 Task: Plan a event to finalize the product documentation.
Action: Mouse moved to (774, 485)
Screenshot: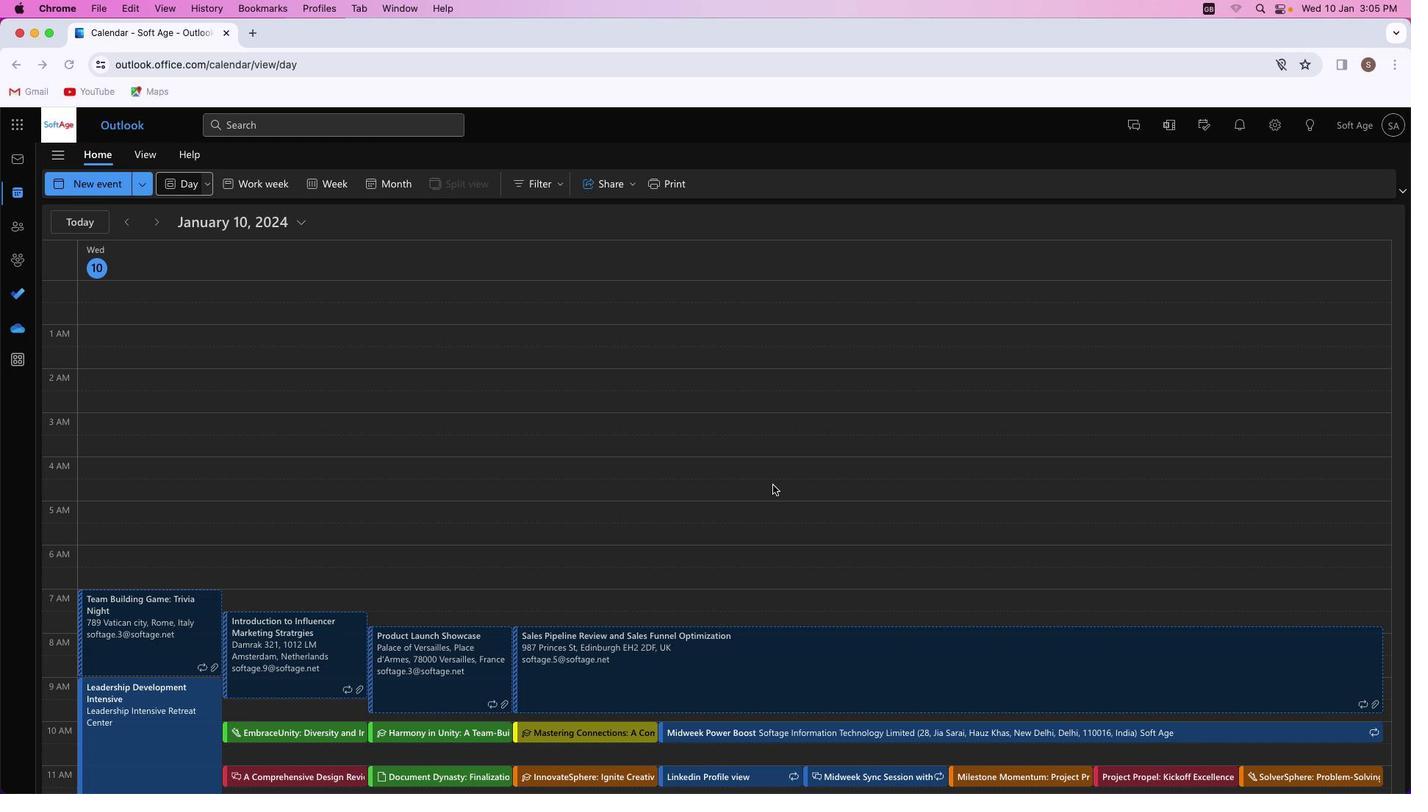 
Action: Mouse pressed left at (774, 485)
Screenshot: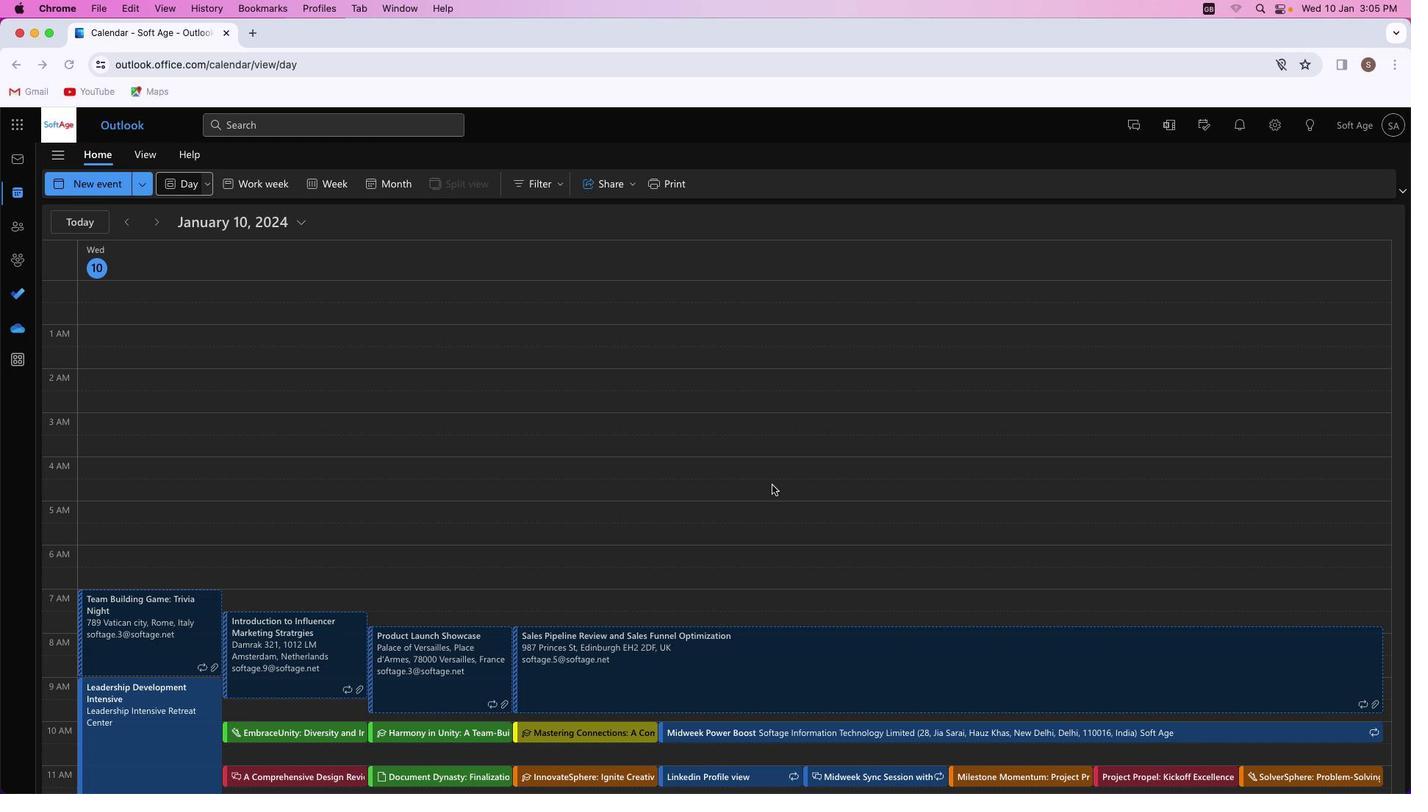 
Action: Mouse moved to (107, 180)
Screenshot: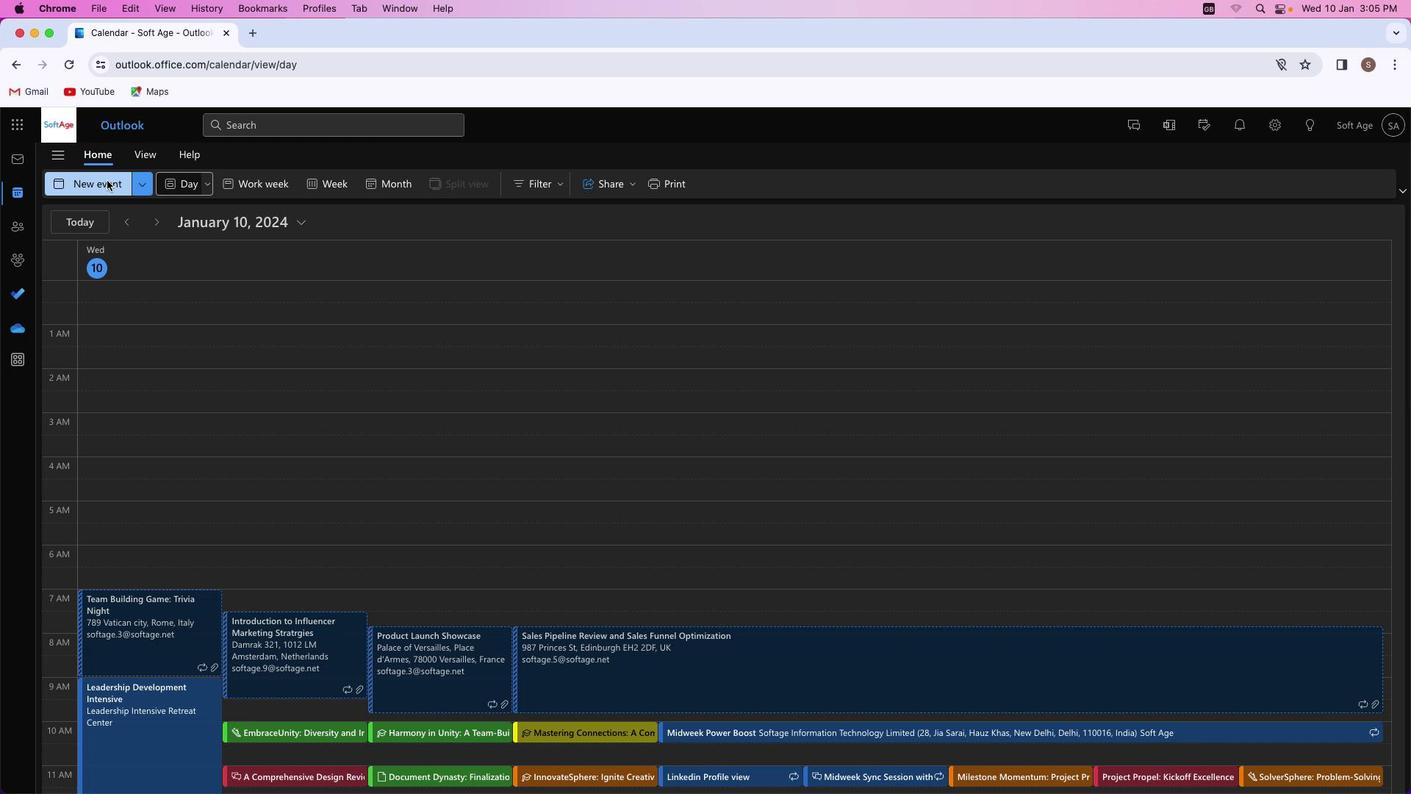 
Action: Mouse pressed left at (107, 180)
Screenshot: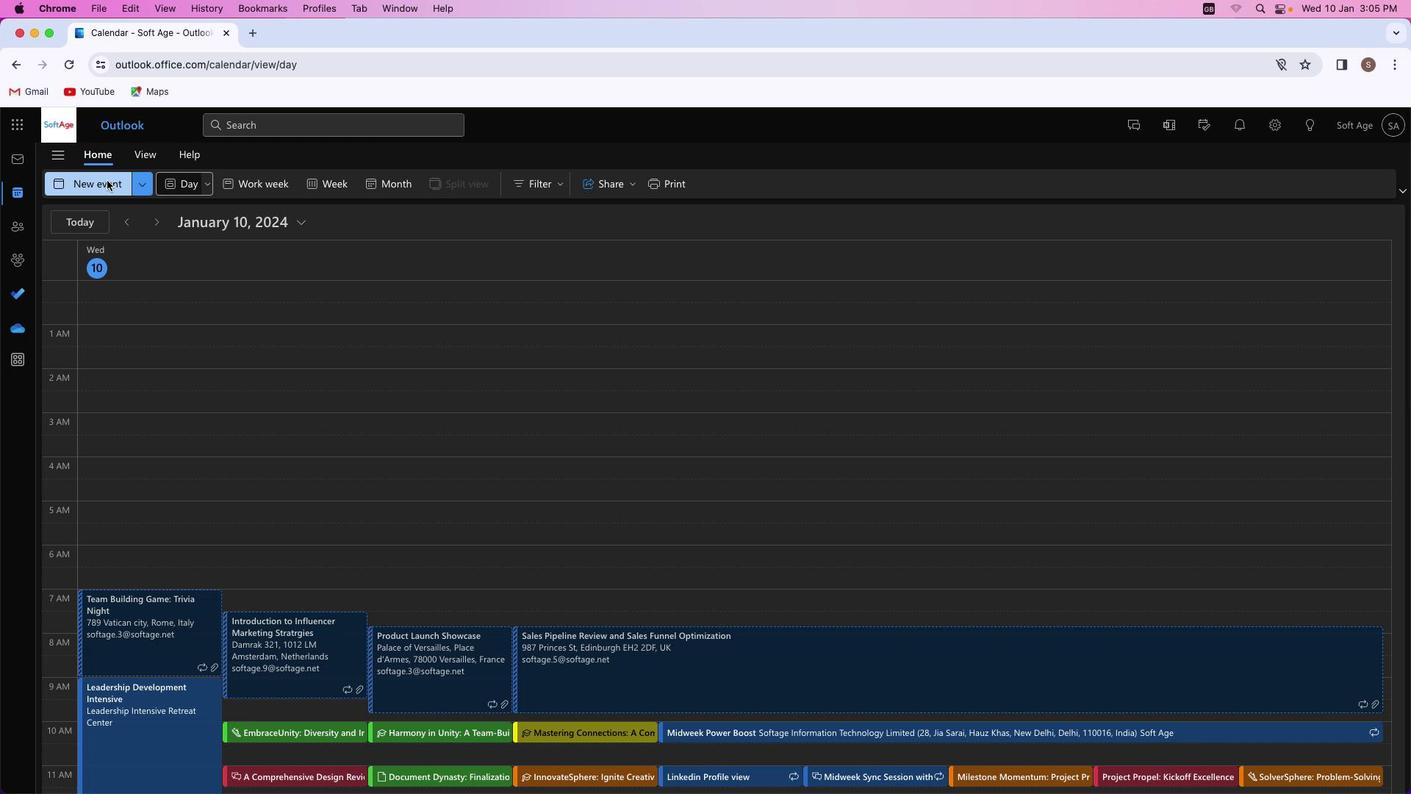 
Action: Mouse moved to (381, 277)
Screenshot: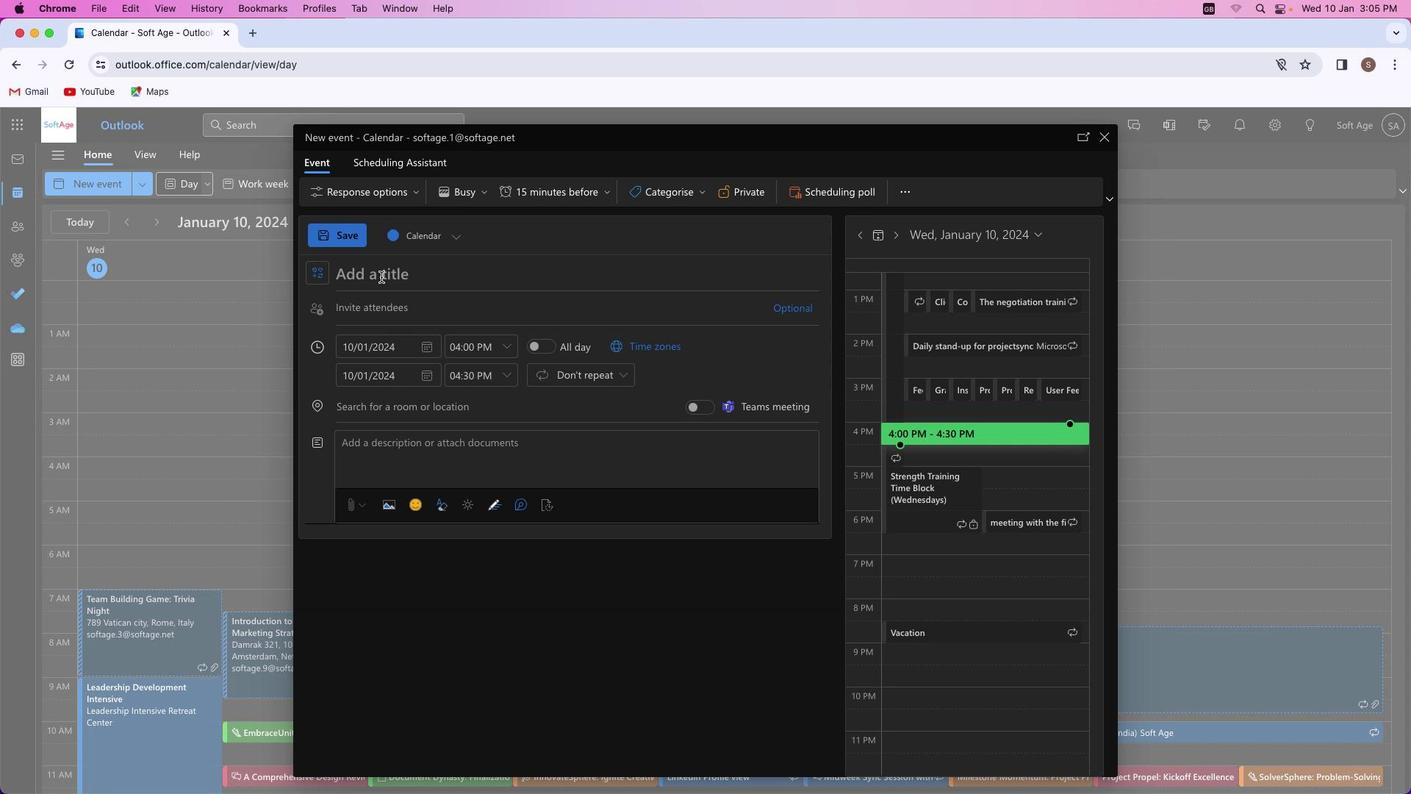 
Action: Mouse pressed left at (381, 277)
Screenshot: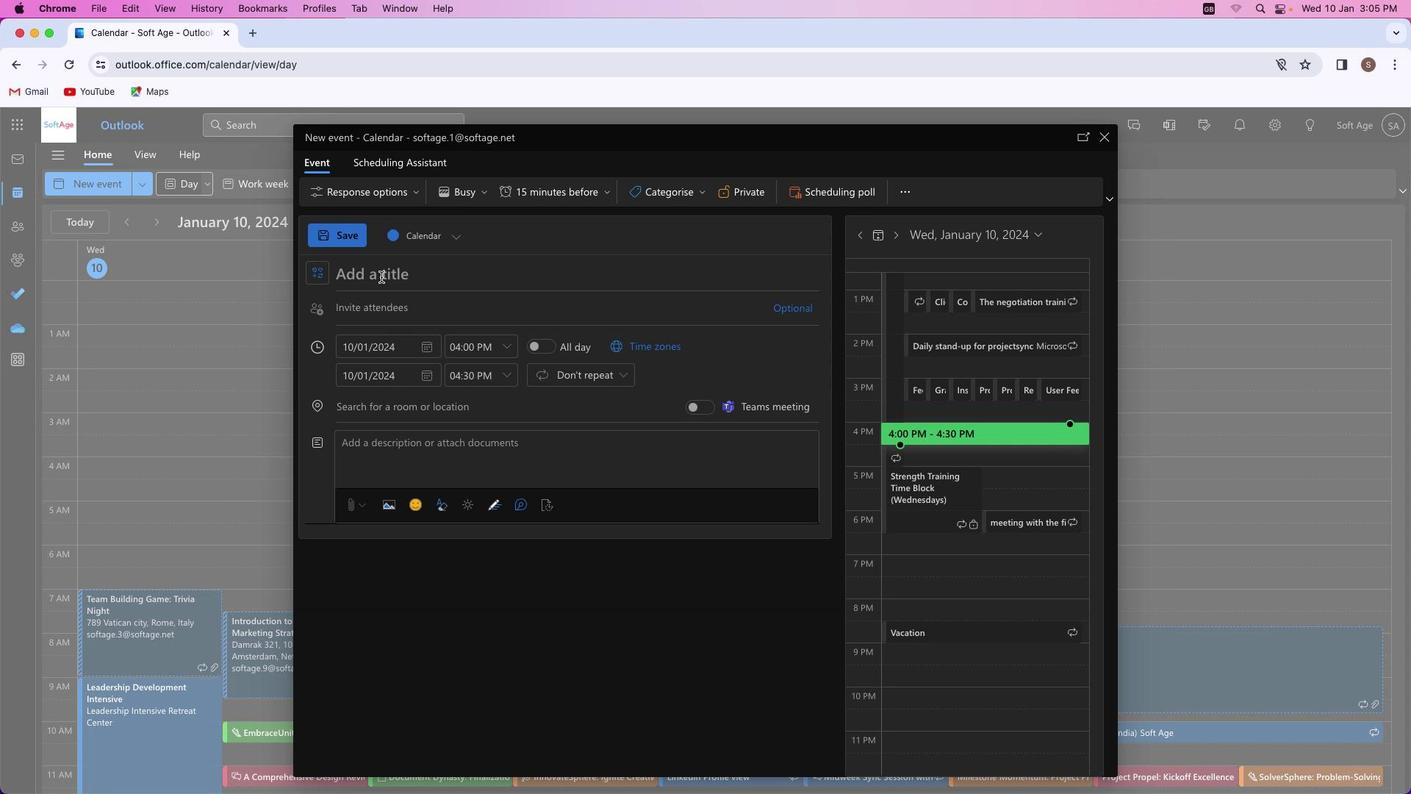 
Action: Mouse moved to (381, 276)
Screenshot: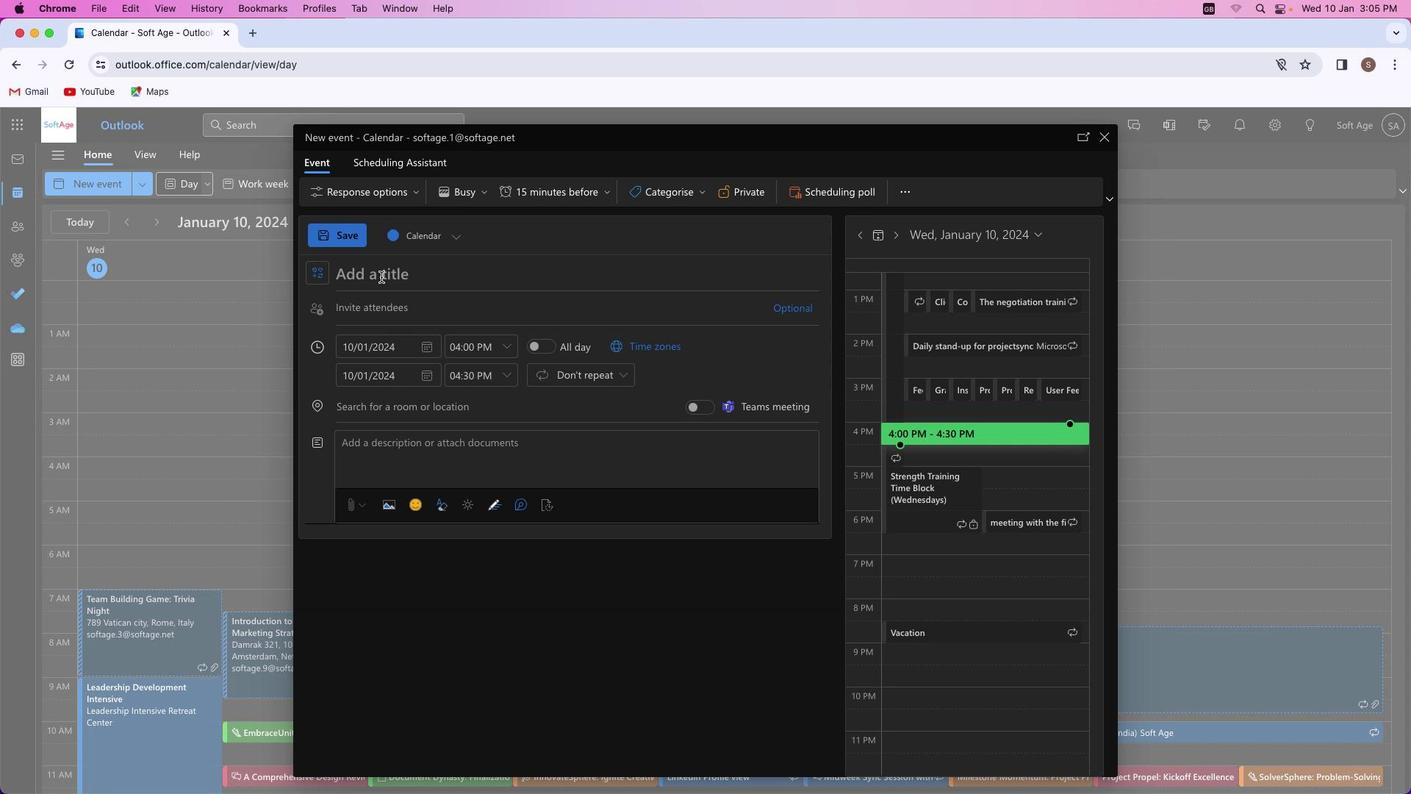 
Action: Key pressed Key.shift'D''o''c''u''m''e''n''t'Key.spaceKey.shift'C''r''a''f''t'Key.shift_r':'Key.spaceKey.shift'F''i''n''a''l''i''z''i''n''g'Key.spaceKey.shift_r'P''r''o''d''u''c''t'Key.spaceKey.shift'E''x''c''e''l''l''e''n''c''e'
Screenshot: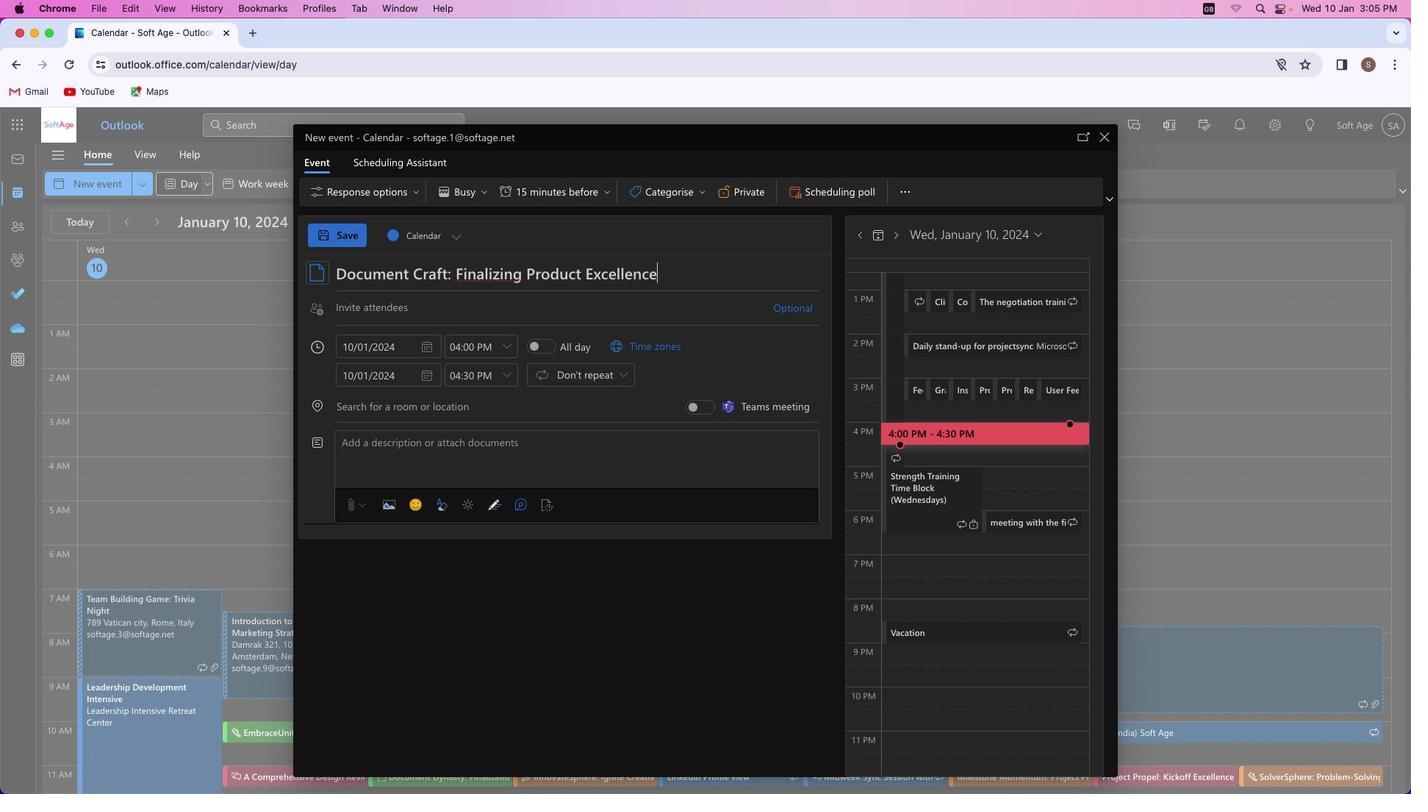 
Action: Mouse moved to (388, 311)
Screenshot: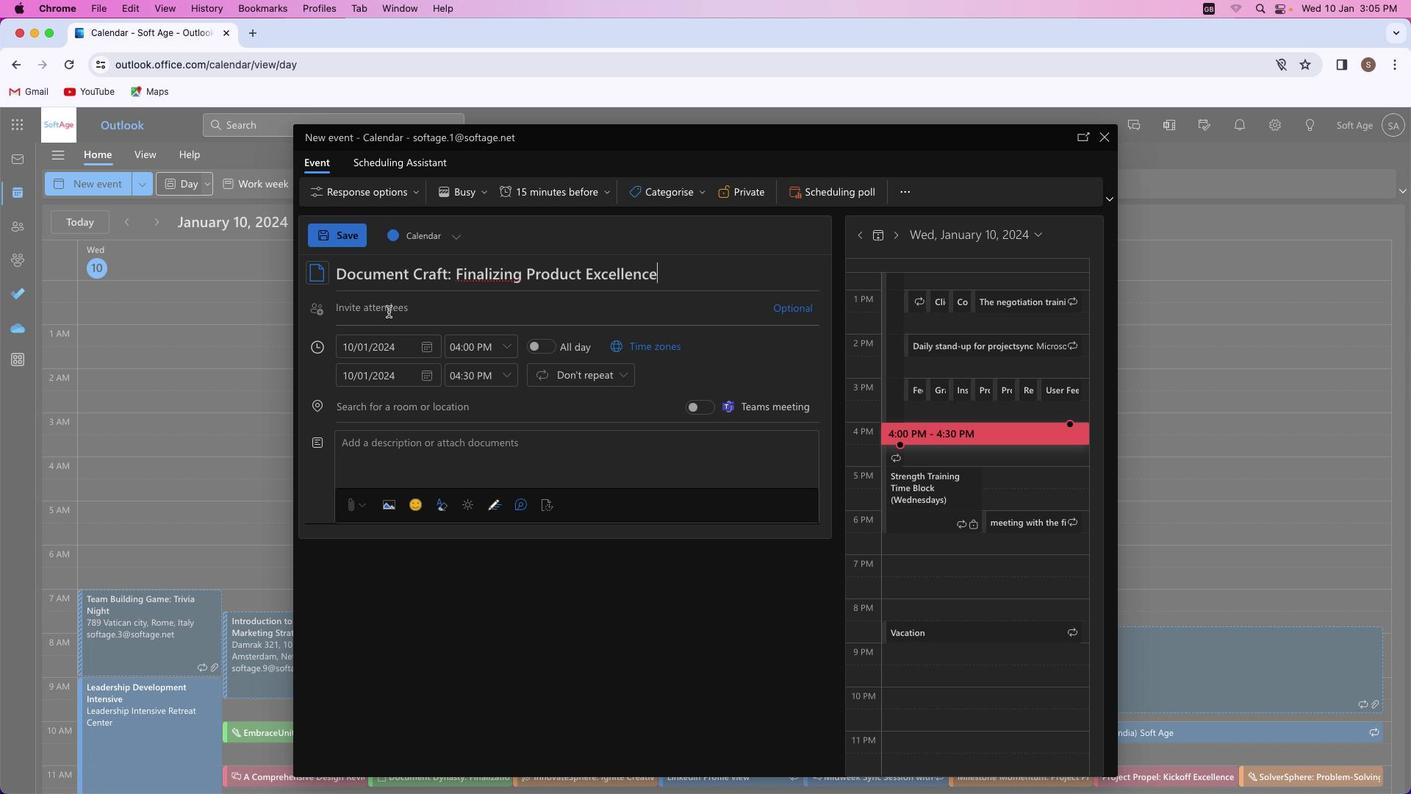 
Action: Mouse pressed left at (388, 311)
Screenshot: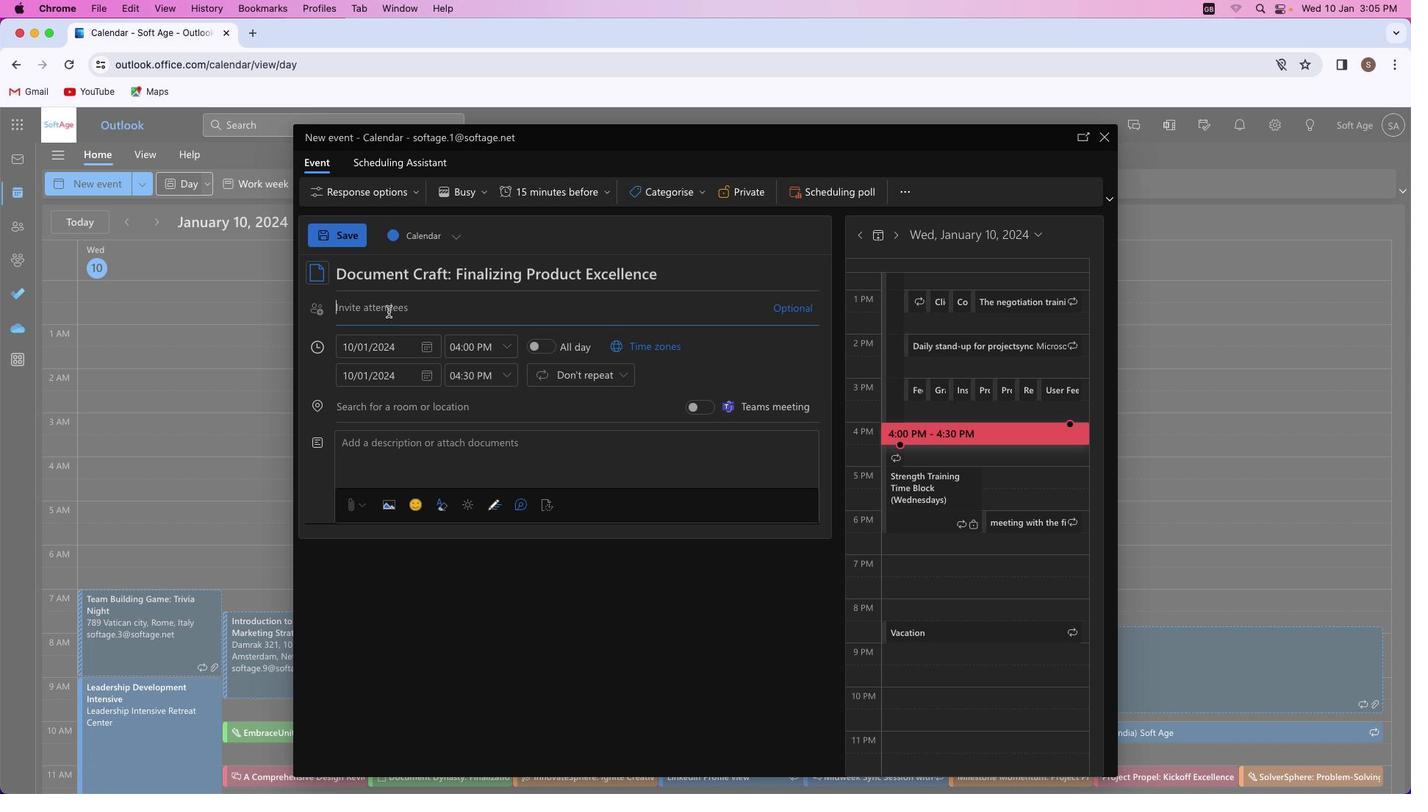 
Action: Mouse moved to (390, 313)
Screenshot: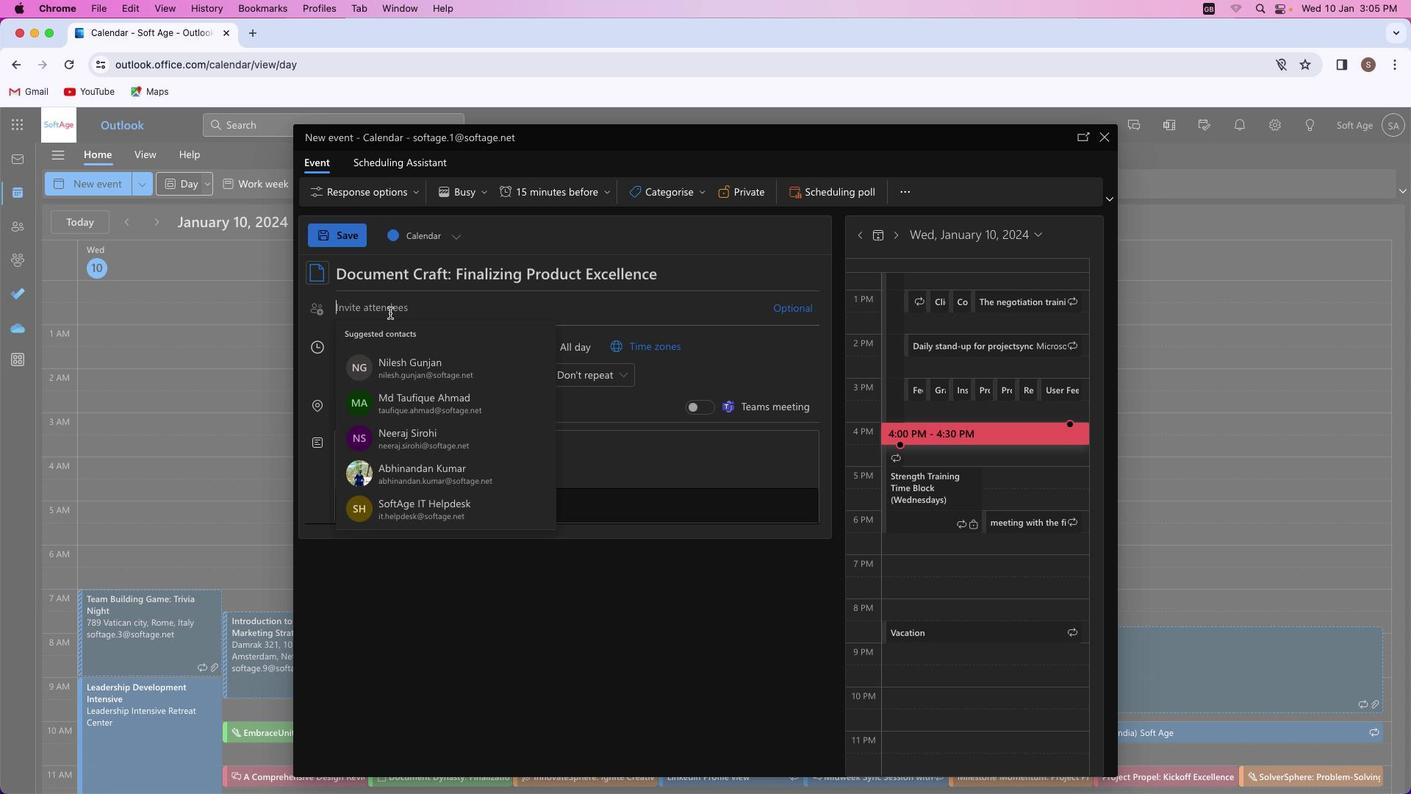 
Action: Key pressed 's''h''i''v''a''m''y''a''d''a''v''4''1'Key.shift'@''o''u''t''l''o''o''k''.''c''o''m'
Screenshot: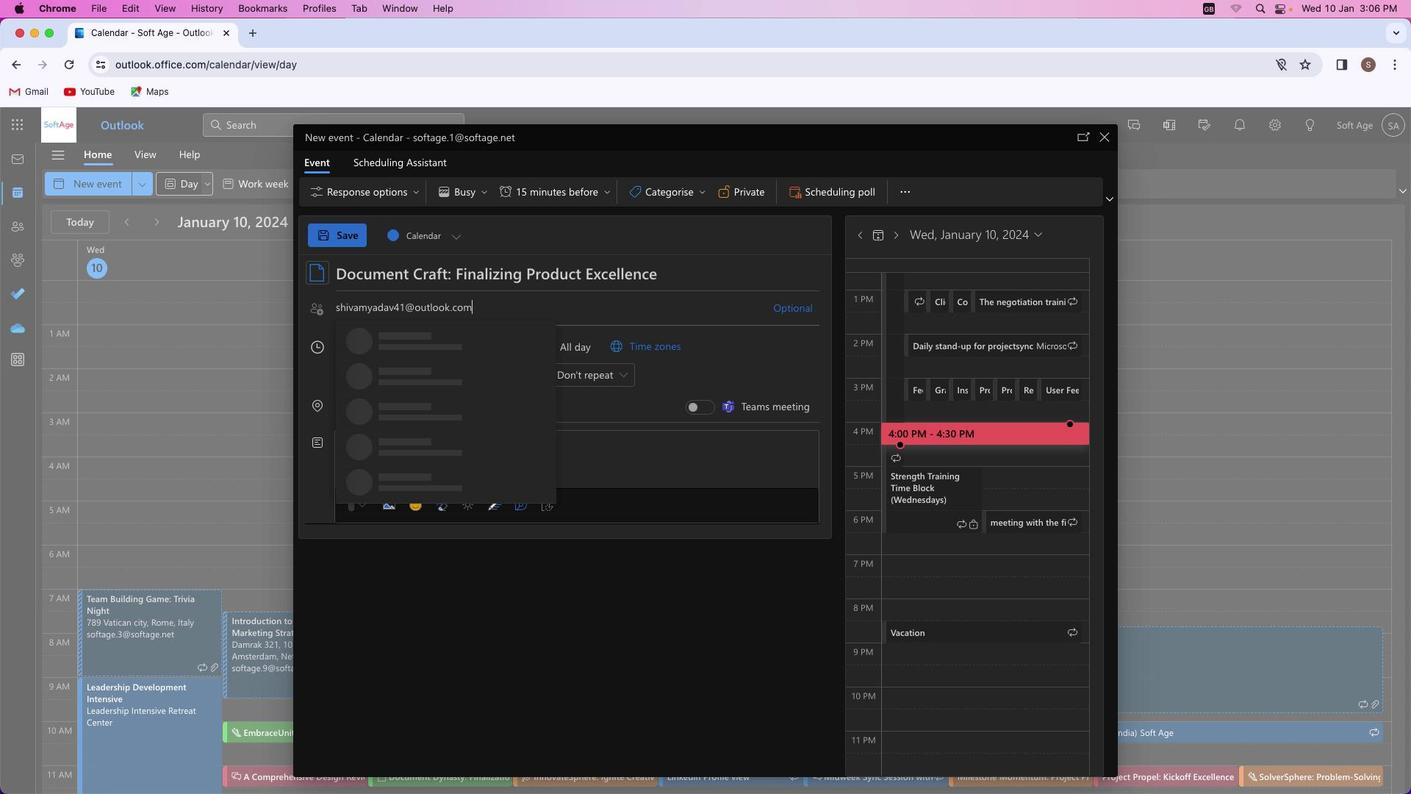 
Action: Mouse moved to (461, 337)
Screenshot: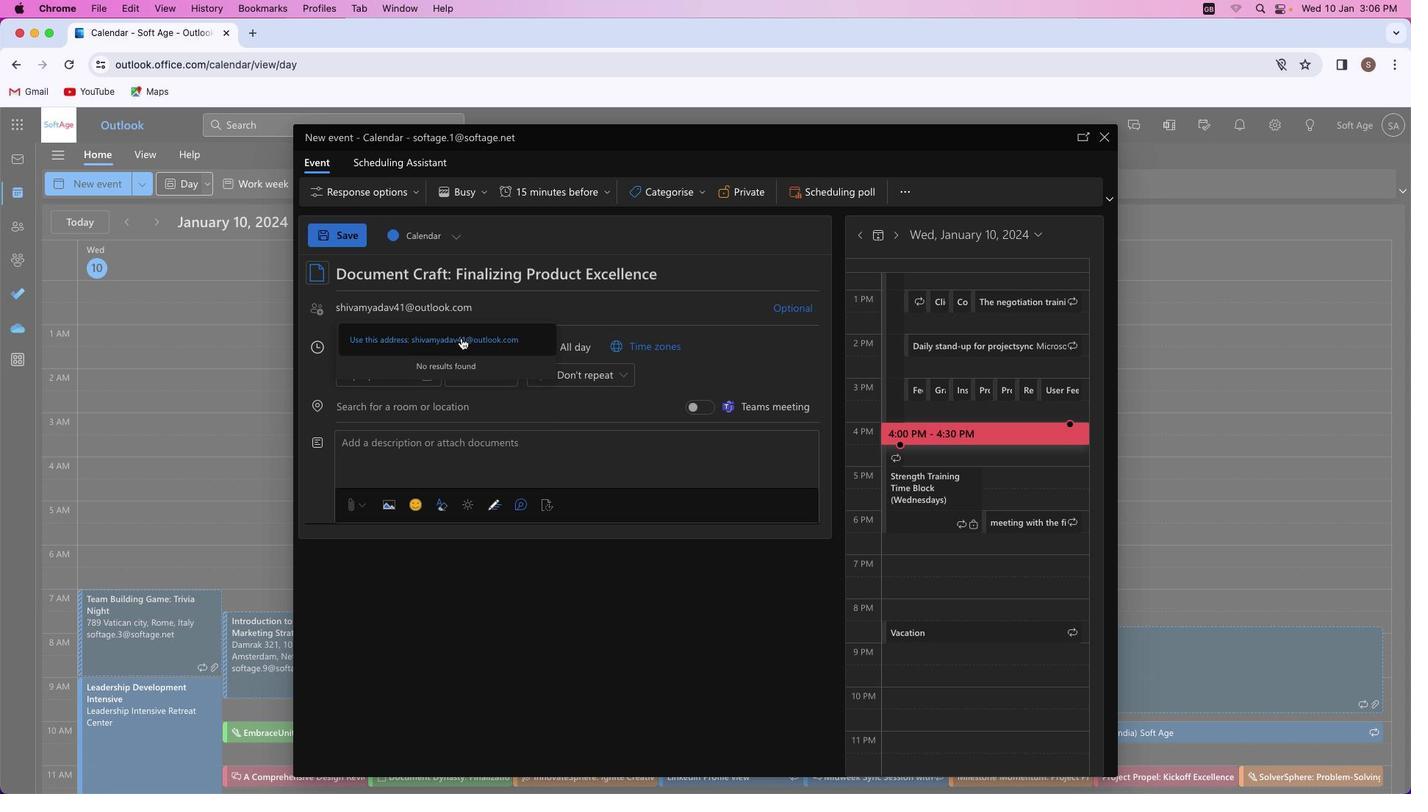 
Action: Mouse pressed left at (461, 337)
Screenshot: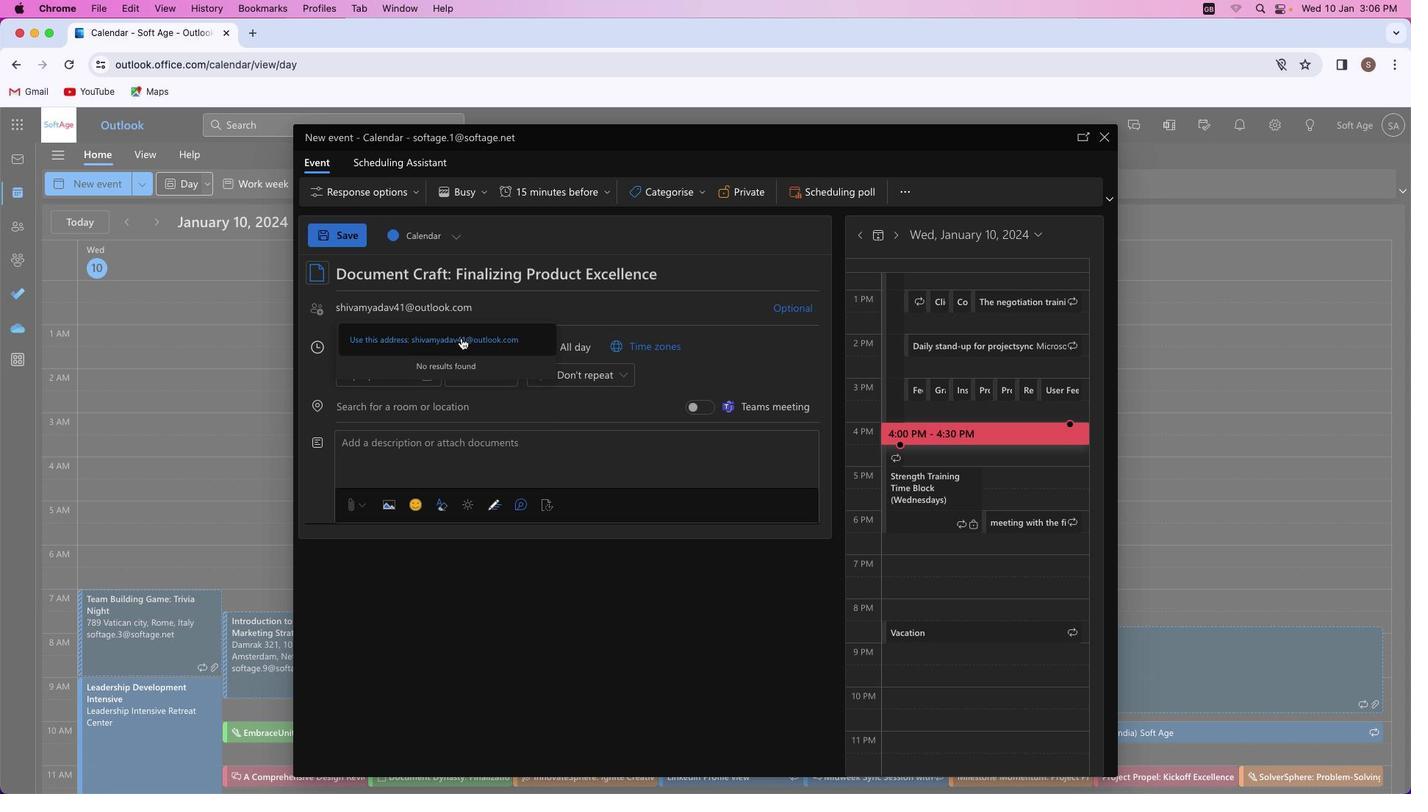 
Action: Mouse moved to (699, 533)
Screenshot: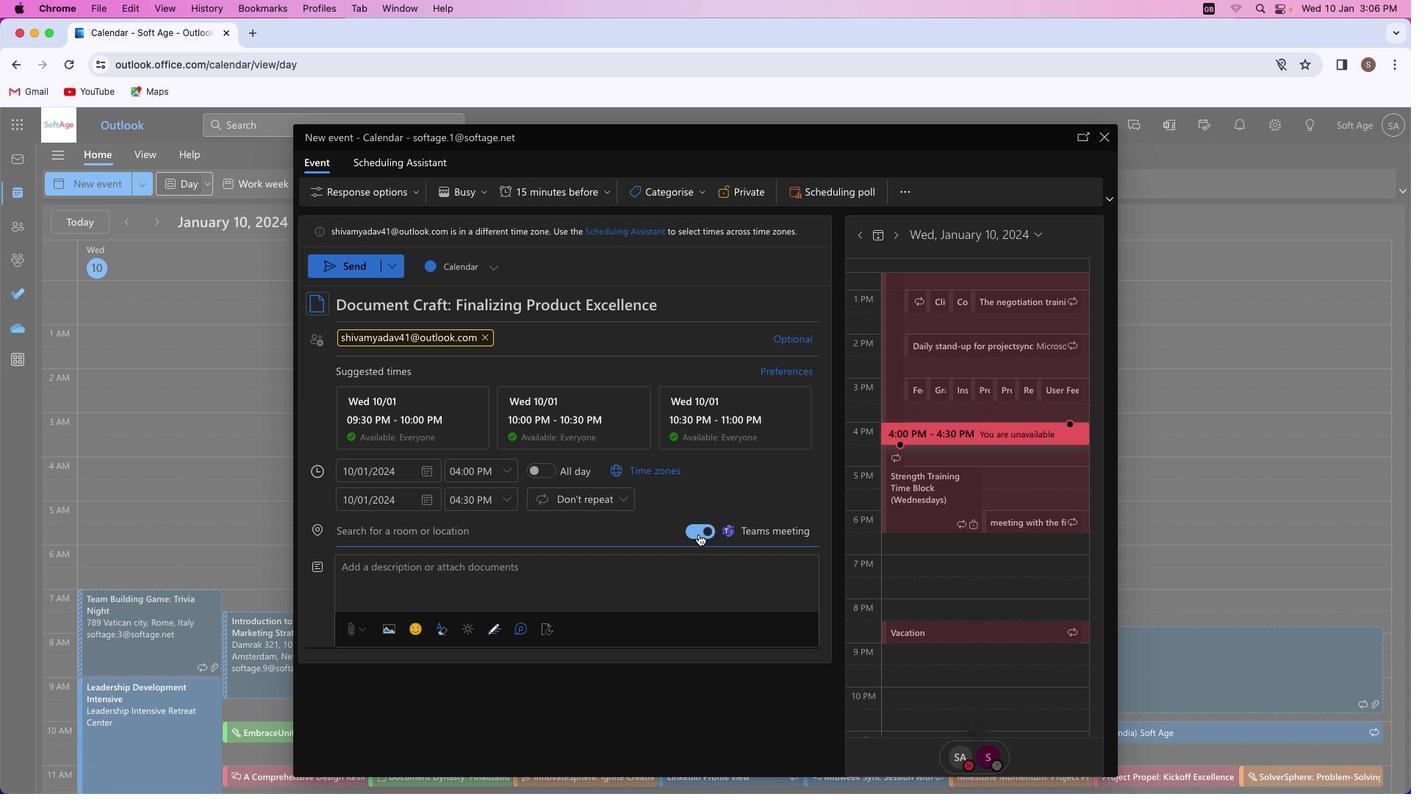 
Action: Mouse pressed left at (699, 533)
Screenshot: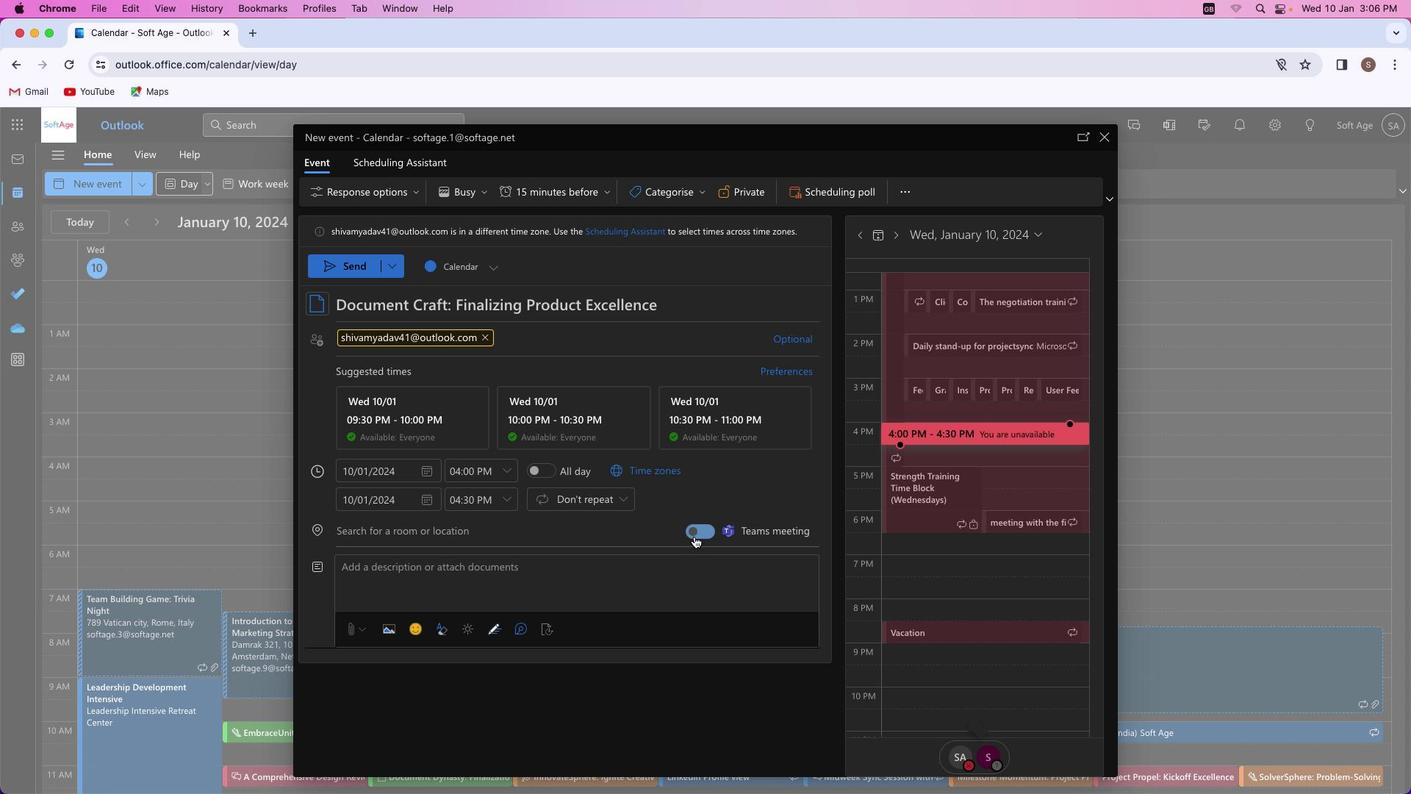 
Action: Mouse moved to (445, 581)
Screenshot: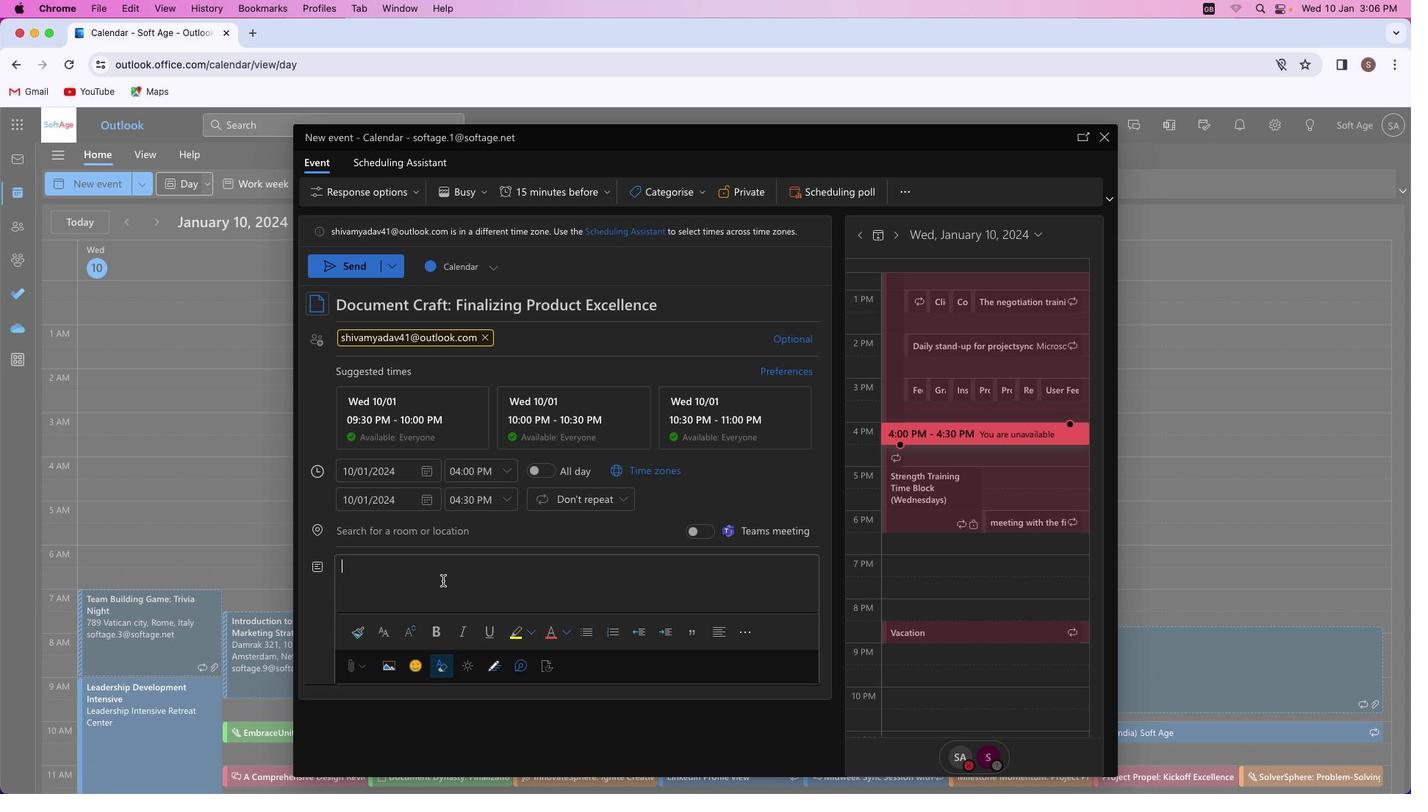 
Action: Mouse pressed left at (445, 581)
Screenshot: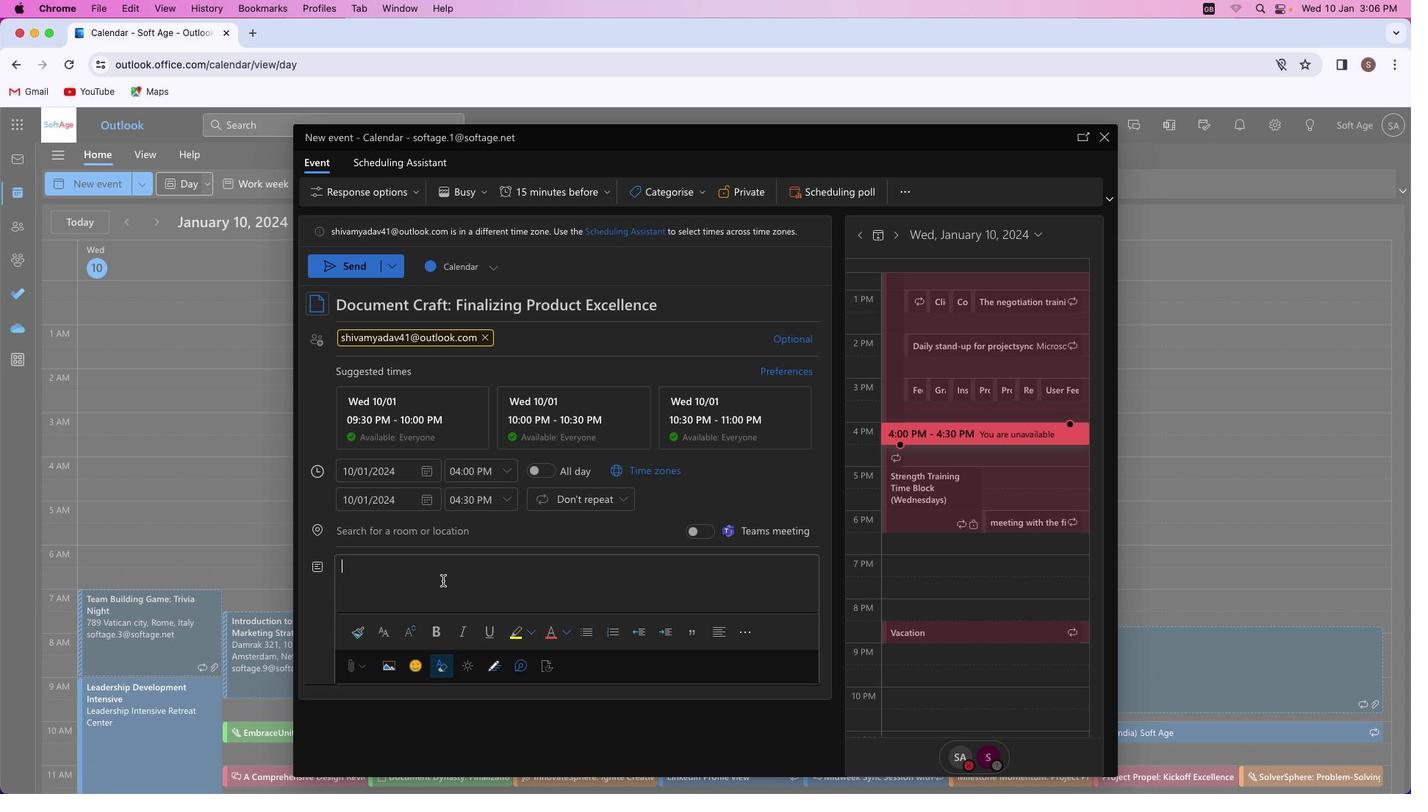 
Action: Mouse moved to (439, 580)
Screenshot: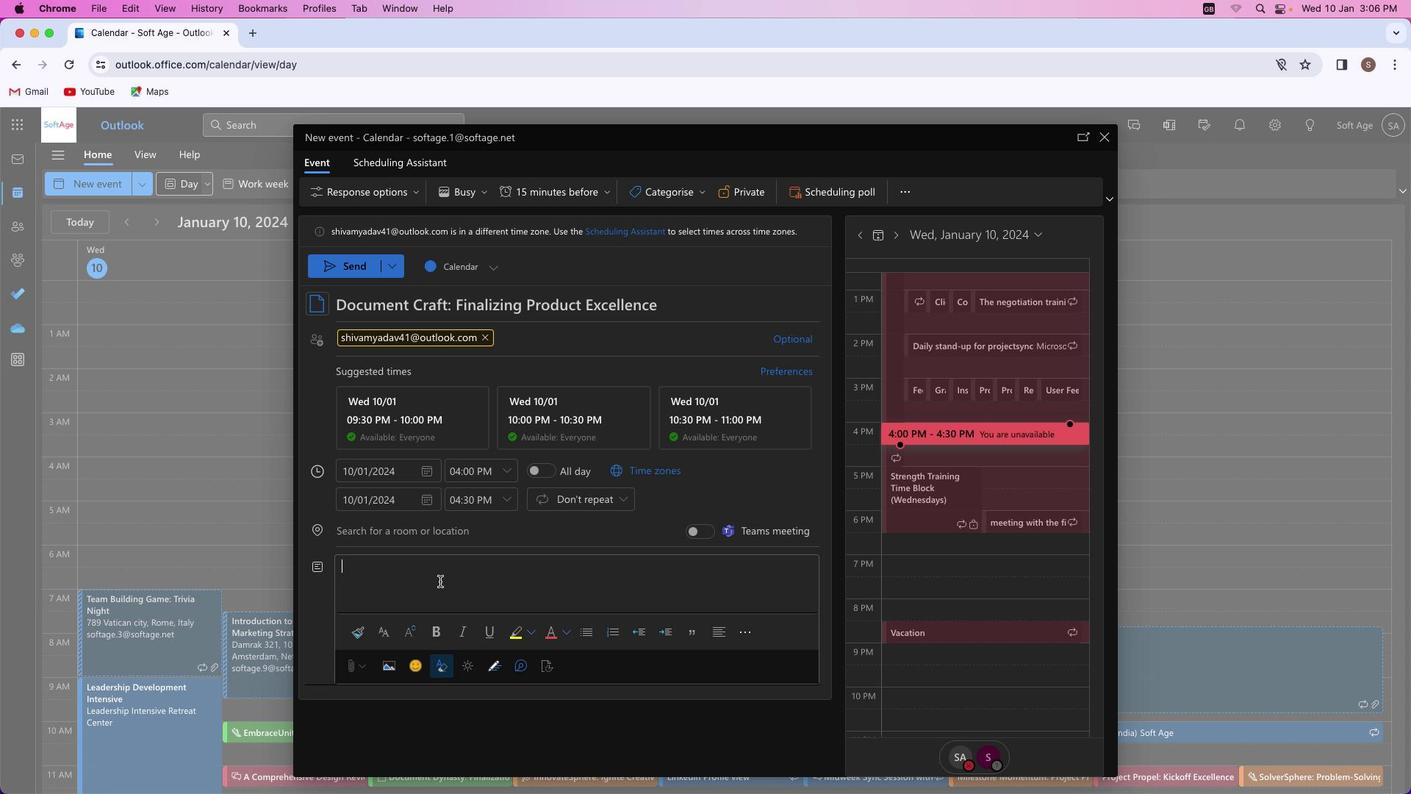 
Action: Key pressed Key.shift_r'P''a''r''t''i''c''i''p''a''t''e'Key.space'i''n'Key.space'd''o''c''u''m''e''n''t'Key.space'c''r''a''f''t'','Key.space't''h''e'Key.space's''e''s''s''i''o''n'Key.space'd''e''d''i''c''a''t''e''d'Key.space't''o'Key.space'f''i''n''a''l''i''z''i''n''g'Key.space'p''r''o''d''u''c''t'Key.space'd''e'Key.backspace'o''c''u''m''e''n''t''a''t''i''o''n''.'Key.spaceKey.shift'E''n''s''u''r''e'Key.space'p''r''e''c''i''s''i''o''n'','Key.space'c''o''m''p''l''e''t''e''n''e''s''s'','Key.space'a''n''d'Key.space'c''l''a''r''i''t''y'','Key.space's''e''t''t''i''n''g'Key.space't''h''e'Key.space's''t''a''g''e'Key.space'f''o''r'Key.space't''h''e'Key.space's''u''c''c''e''s''s''f''u''l'Key.space'l''a''u''n''c''h'Key.space'o''f'Key.space'y''o''u''r'Key.space'e''x''c''e''p''t''i''o''n''a''l'Key.space'p''r''o''d''u''c''t''.'
Screenshot: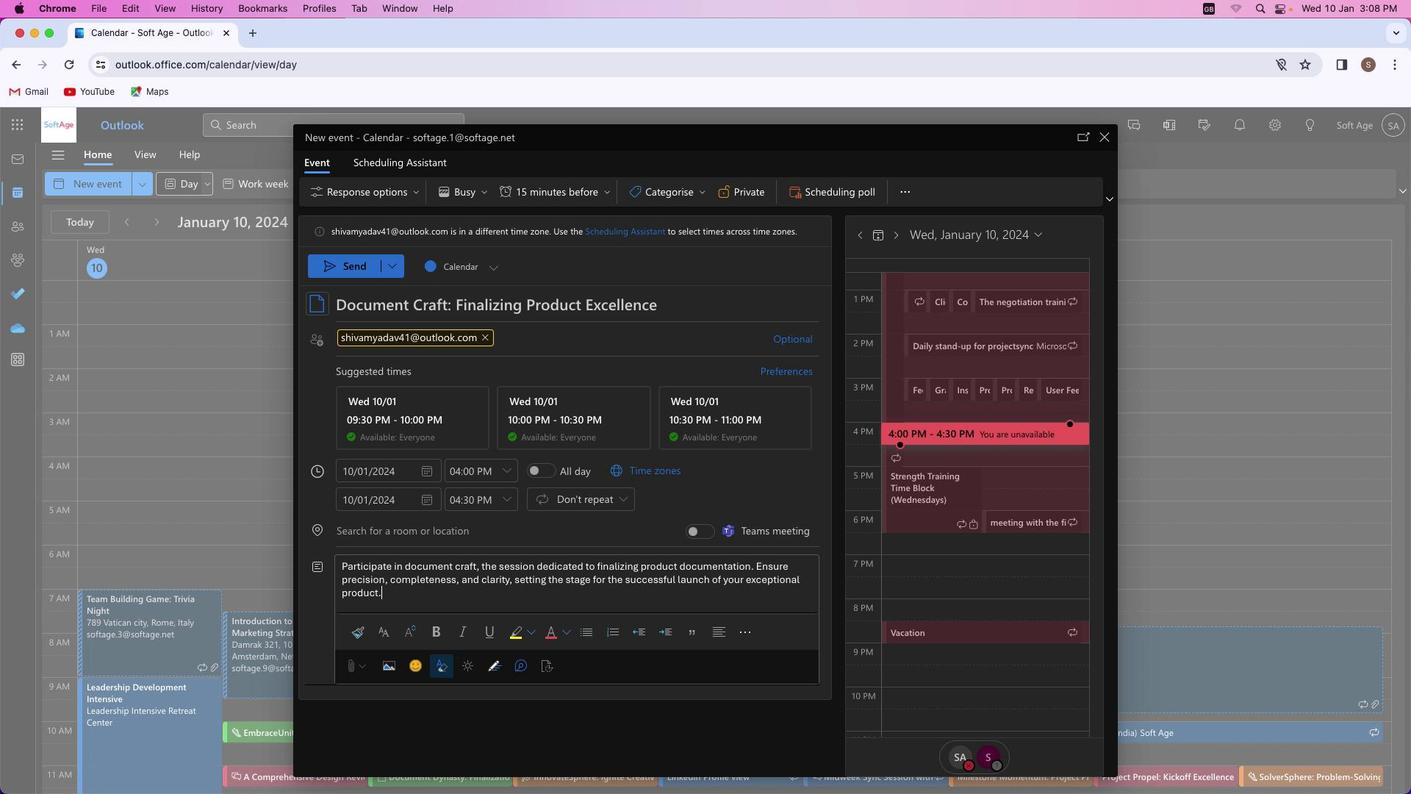 
Action: Mouse moved to (752, 564)
Screenshot: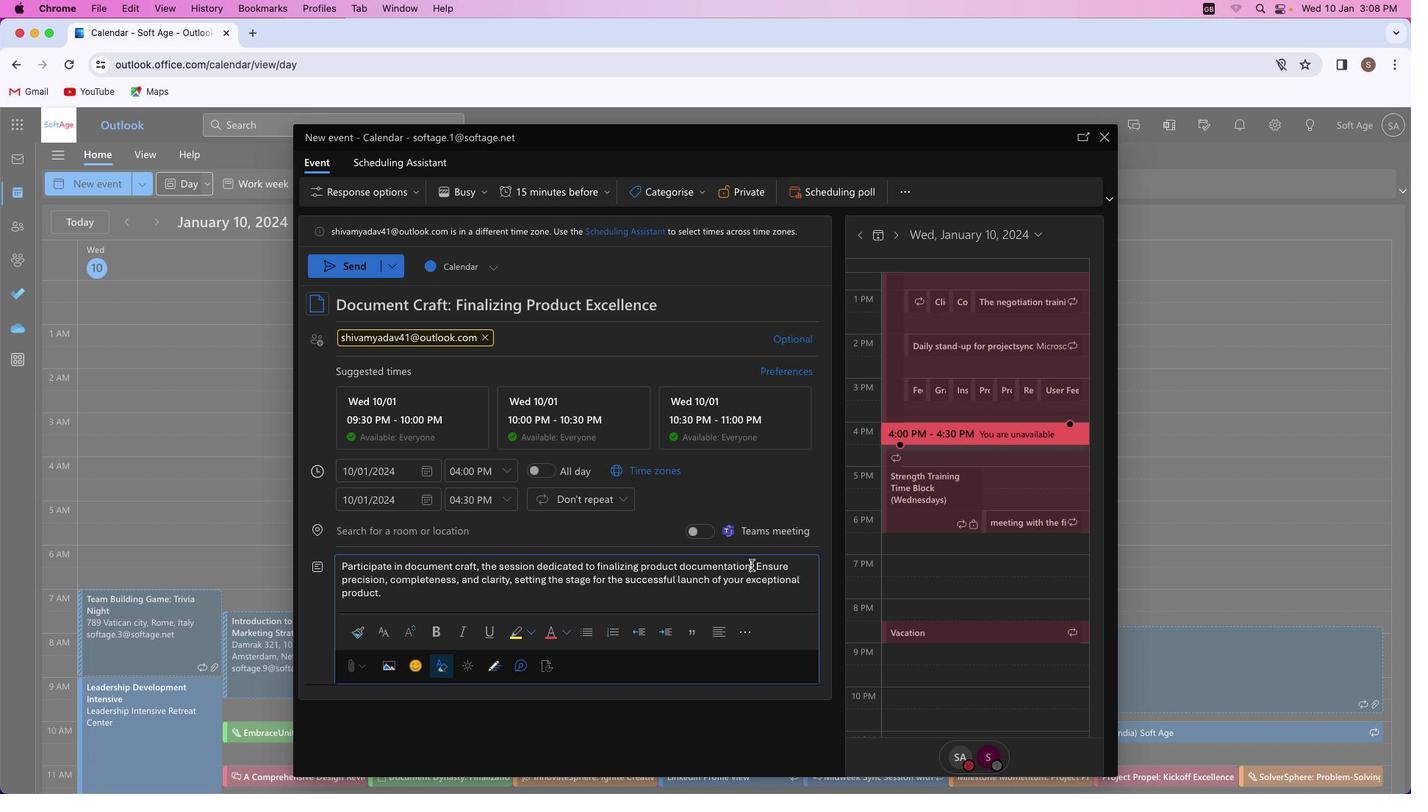 
Action: Mouse pressed left at (752, 564)
Screenshot: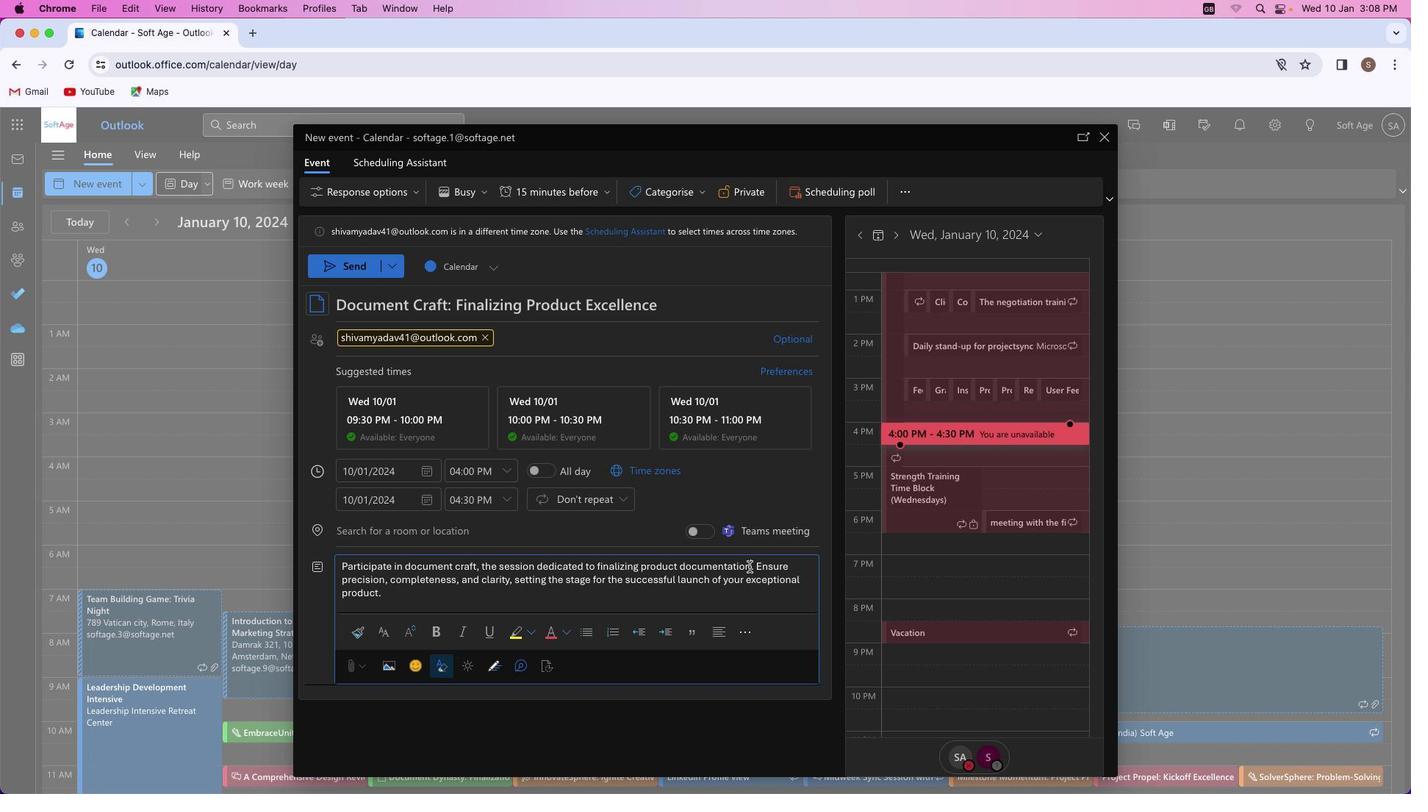 
Action: Mouse moved to (441, 632)
Screenshot: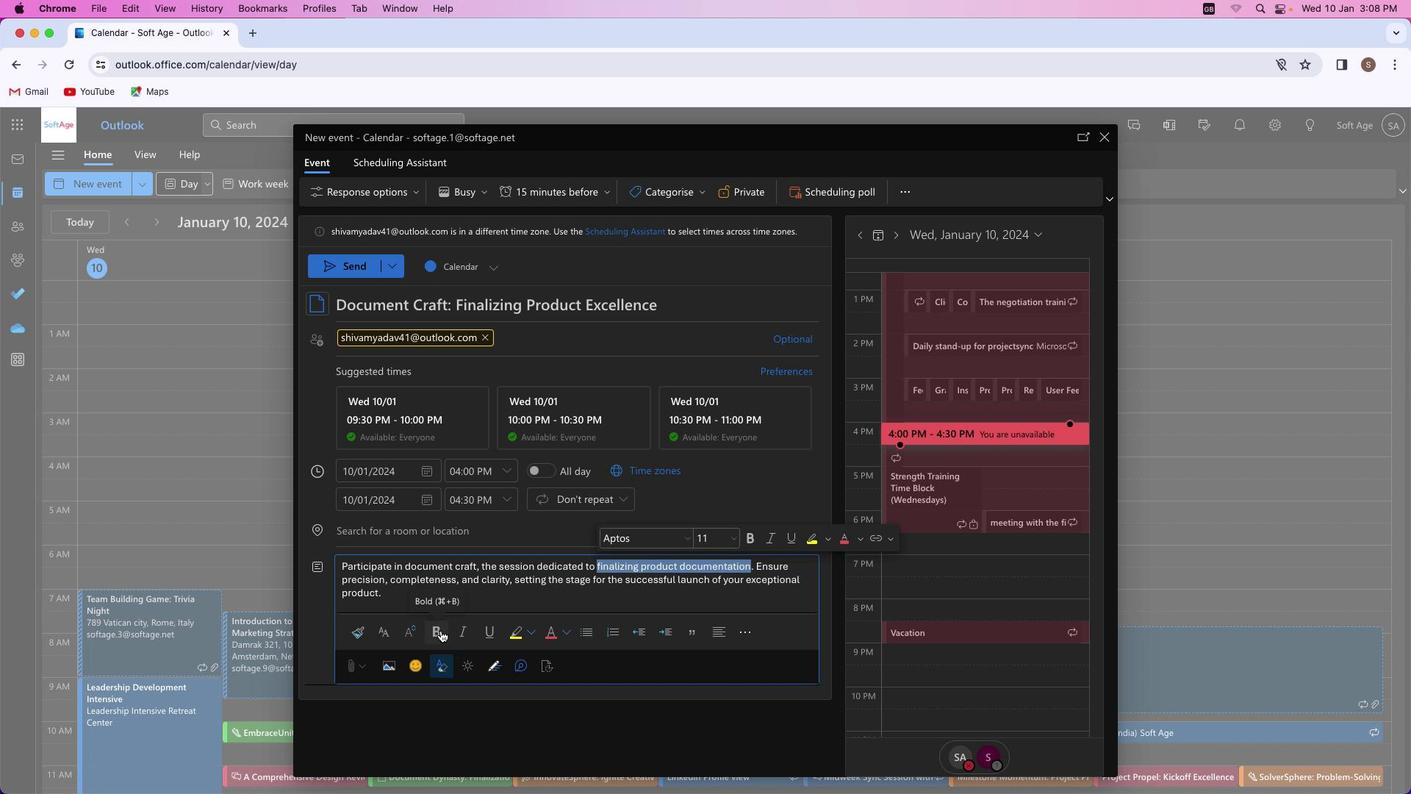 
Action: Mouse pressed left at (441, 632)
Screenshot: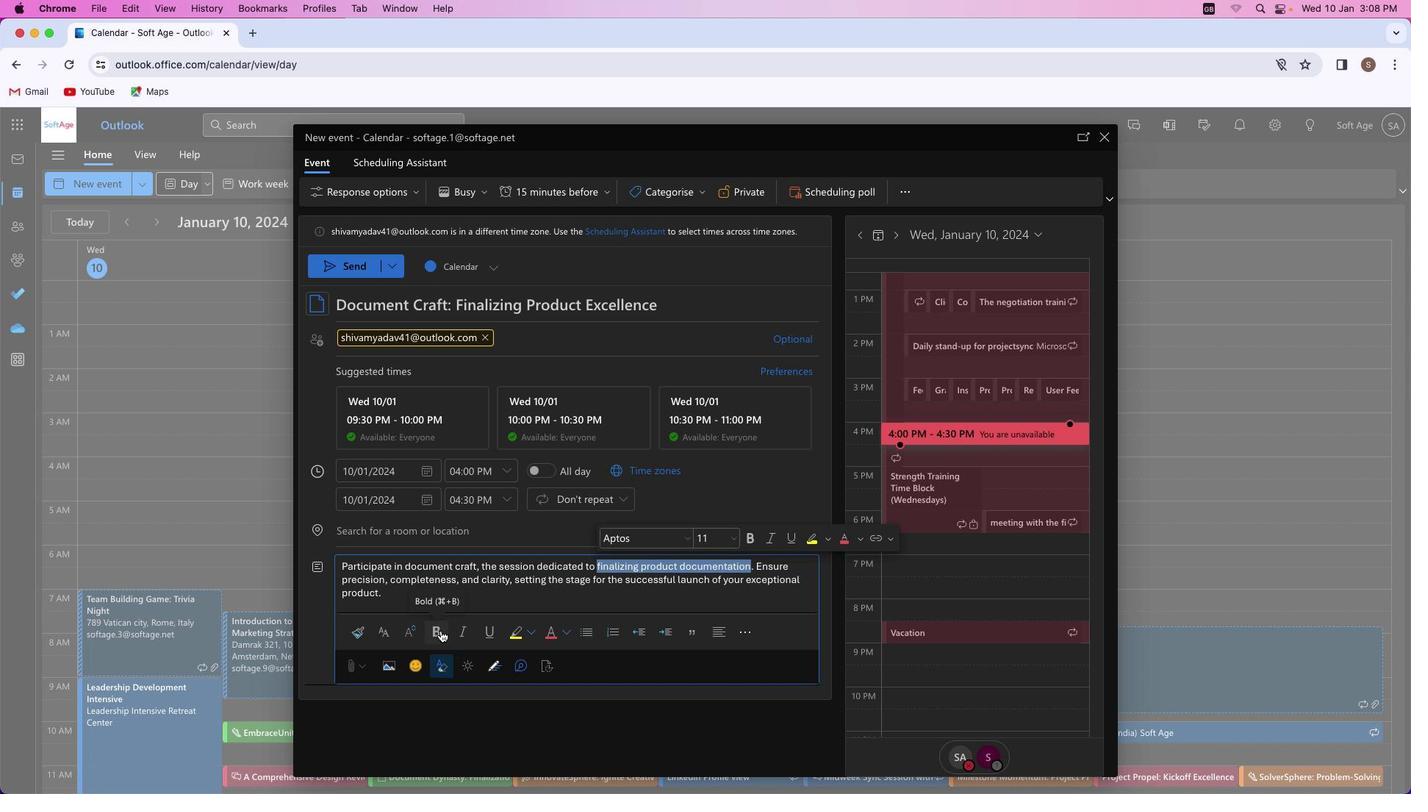 
Action: Mouse moved to (455, 632)
Screenshot: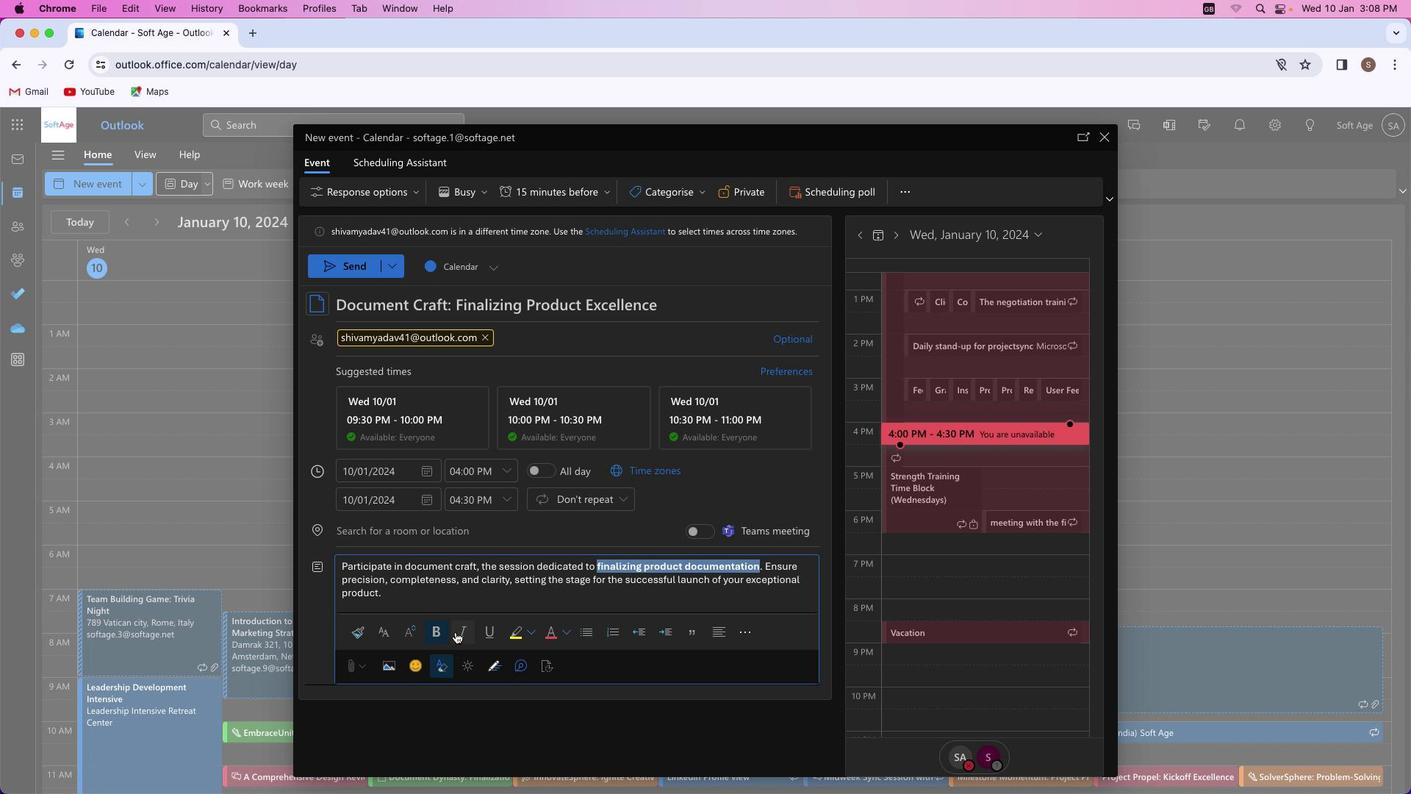 
Action: Mouse pressed left at (455, 632)
Screenshot: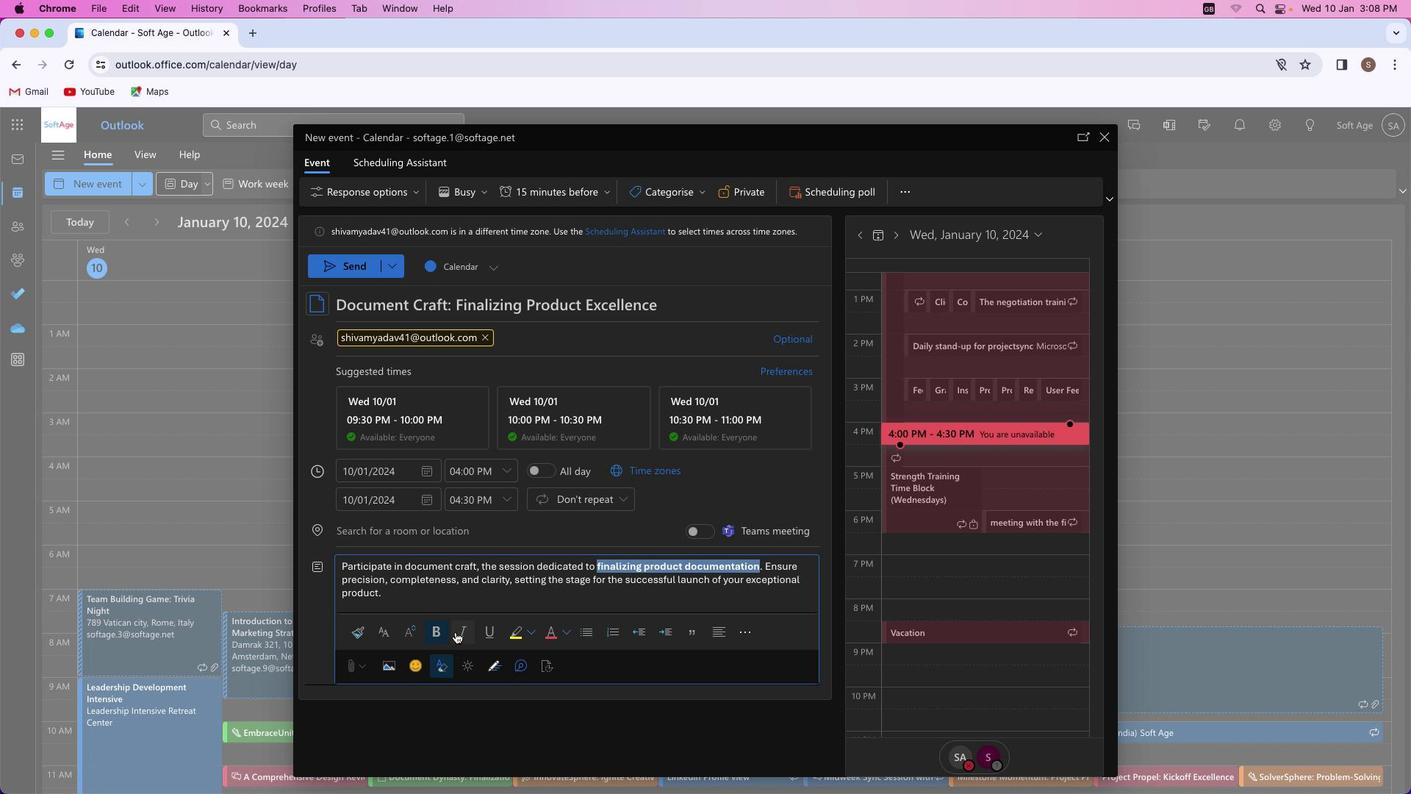 
Action: Mouse moved to (493, 633)
Screenshot: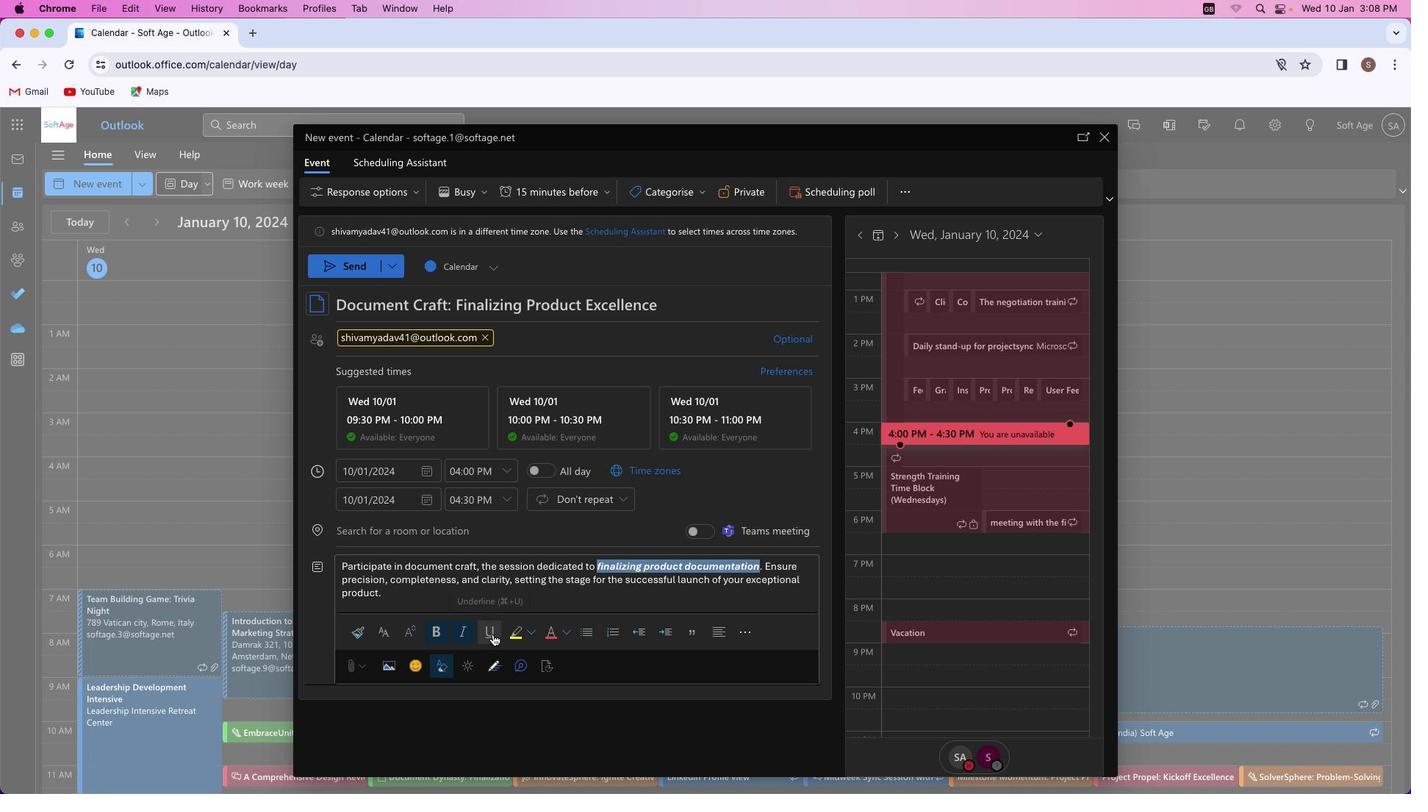 
Action: Mouse pressed left at (493, 633)
Screenshot: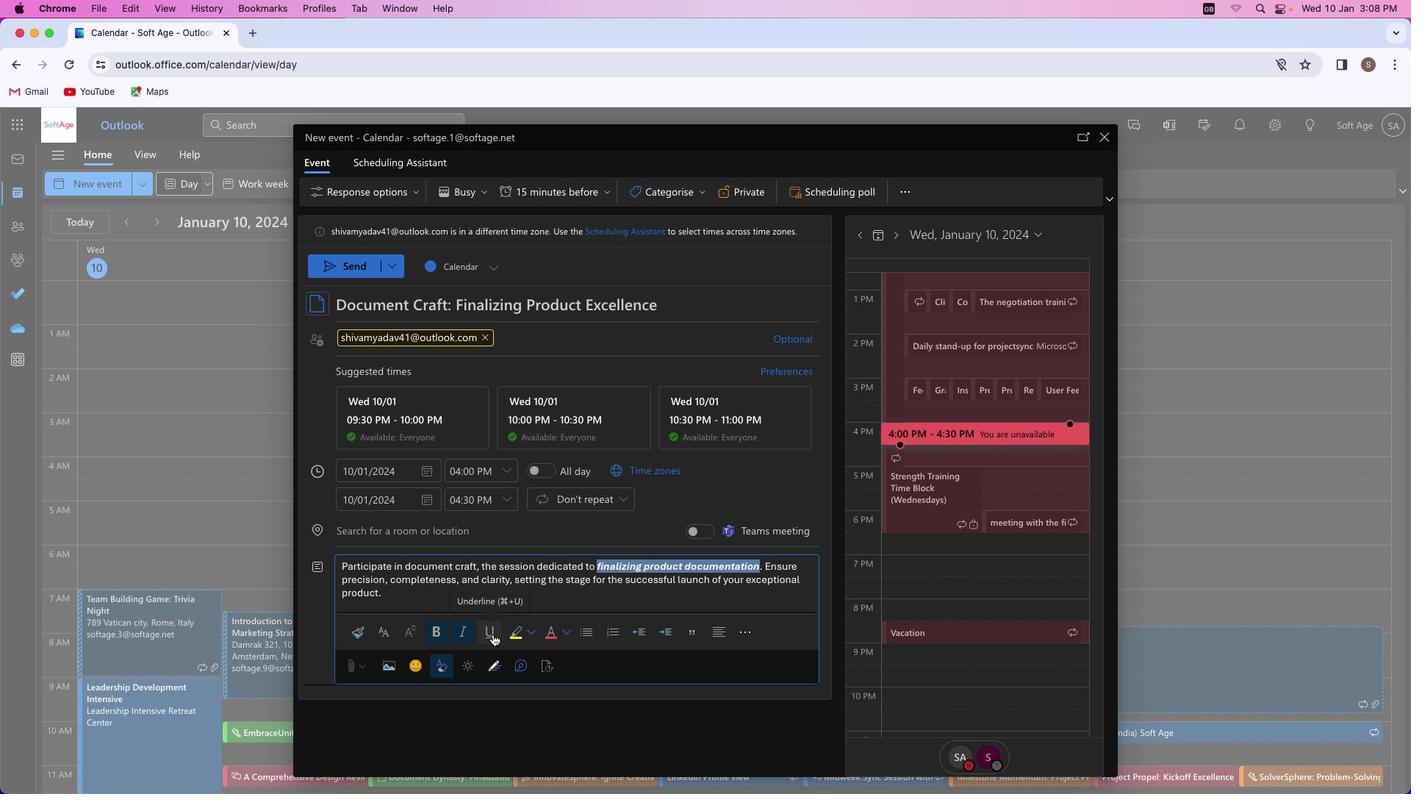 
Action: Mouse moved to (567, 632)
Screenshot: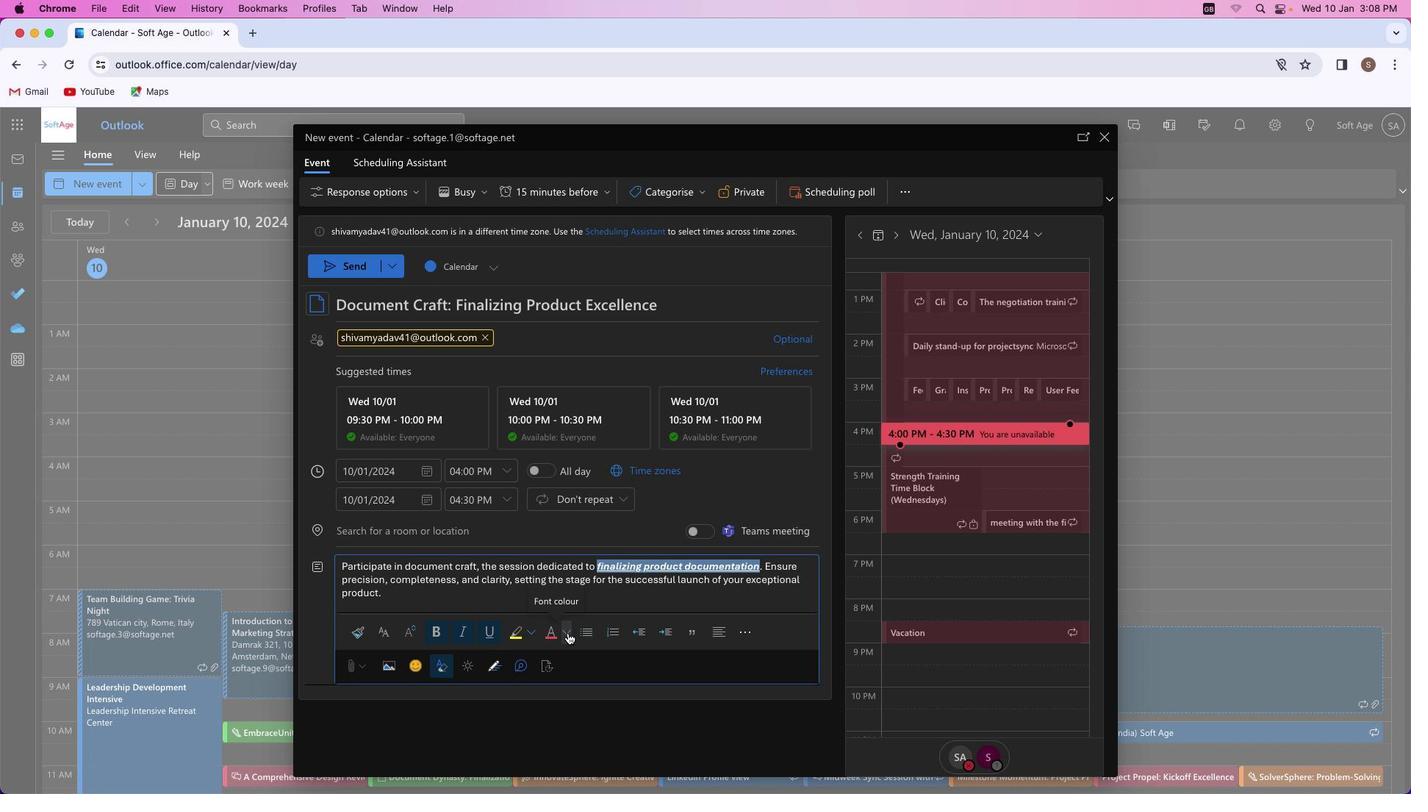
Action: Mouse pressed left at (567, 632)
Screenshot: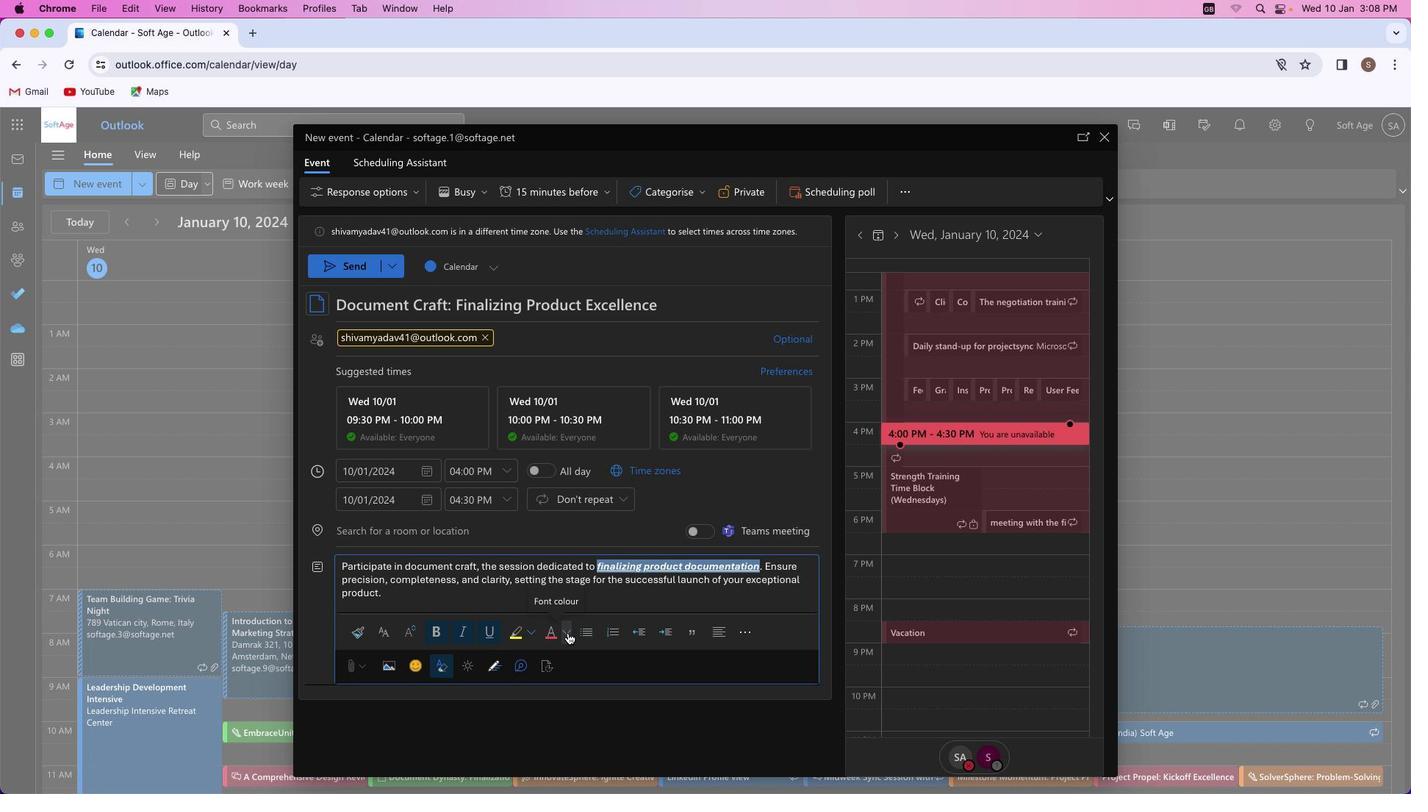
Action: Mouse moved to (622, 547)
Screenshot: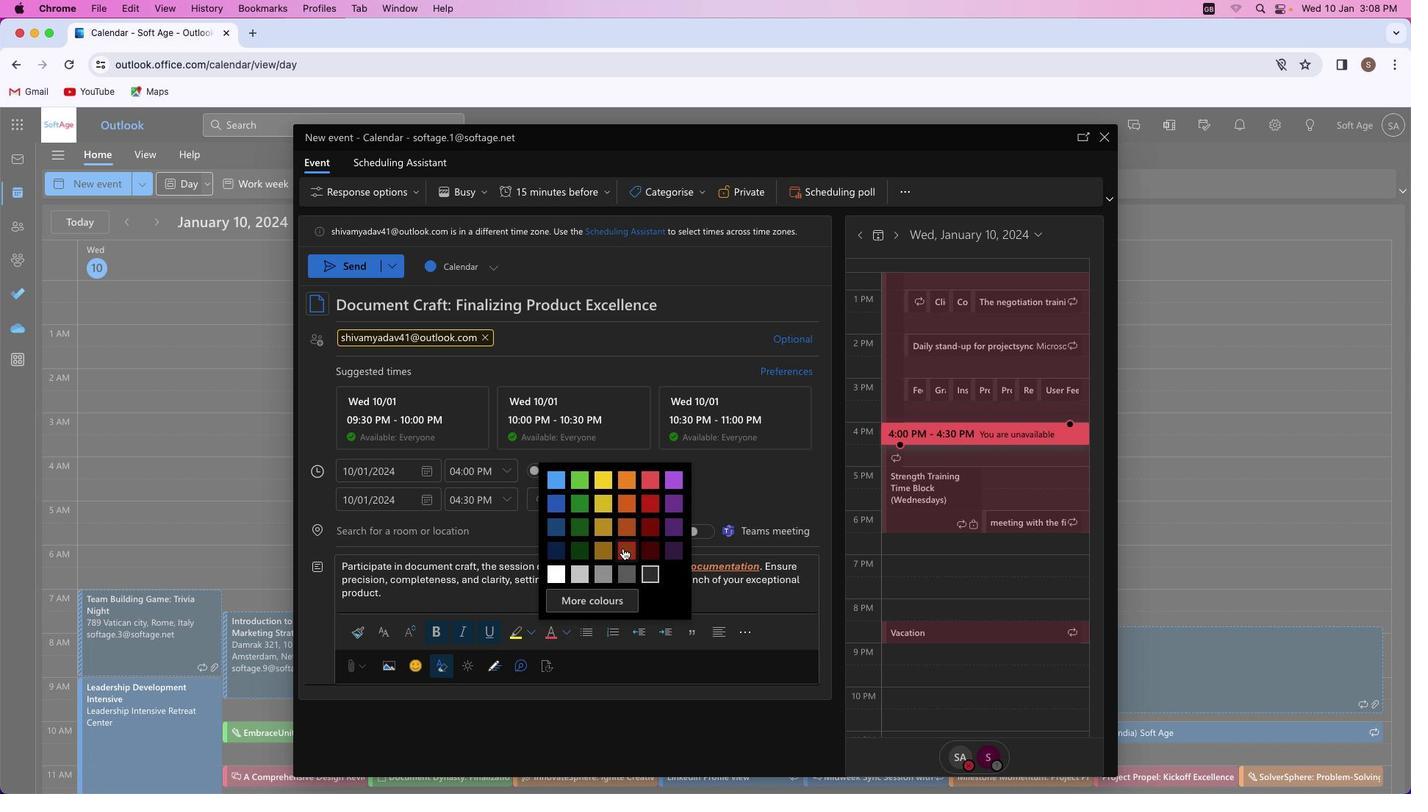 
Action: Mouse pressed left at (622, 547)
Screenshot: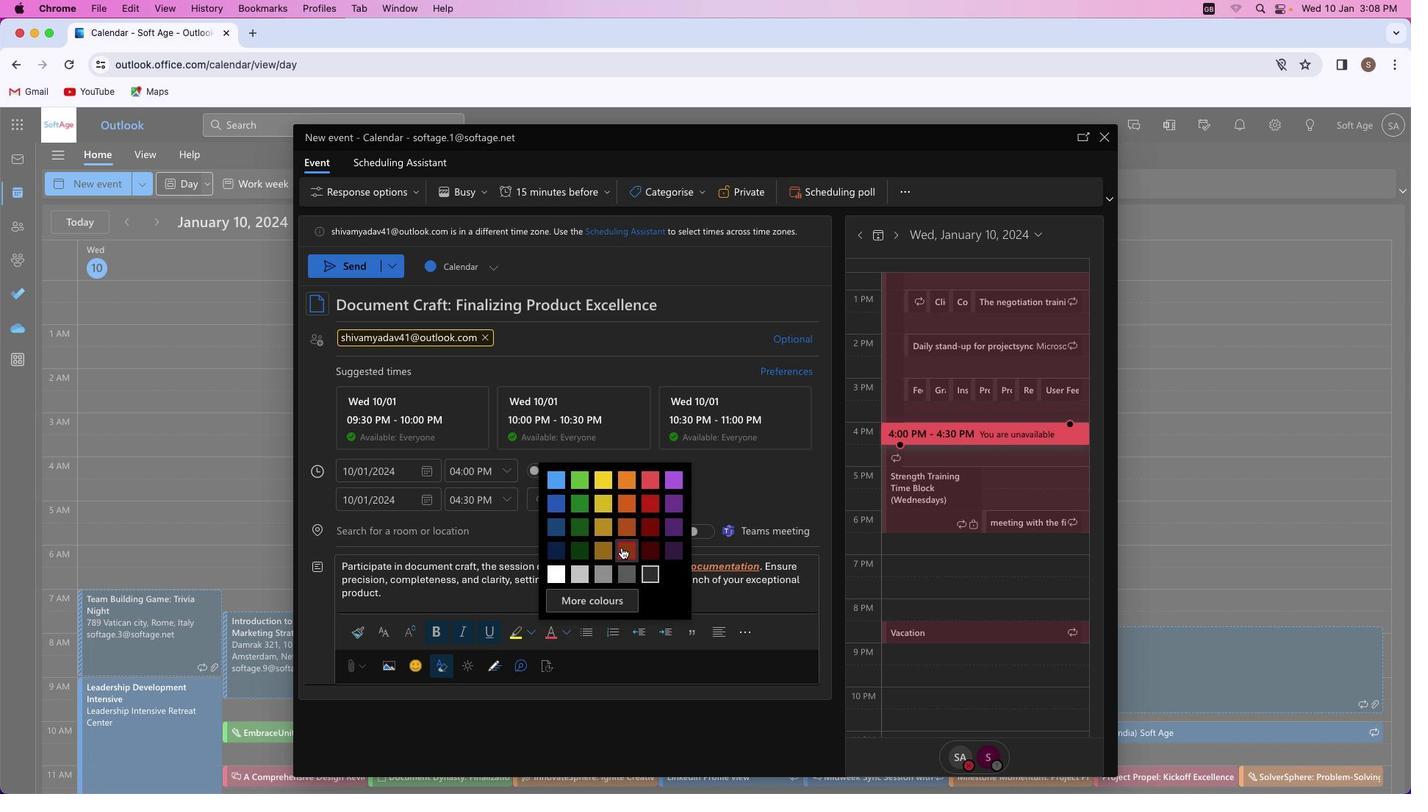 
Action: Mouse moved to (405, 591)
Screenshot: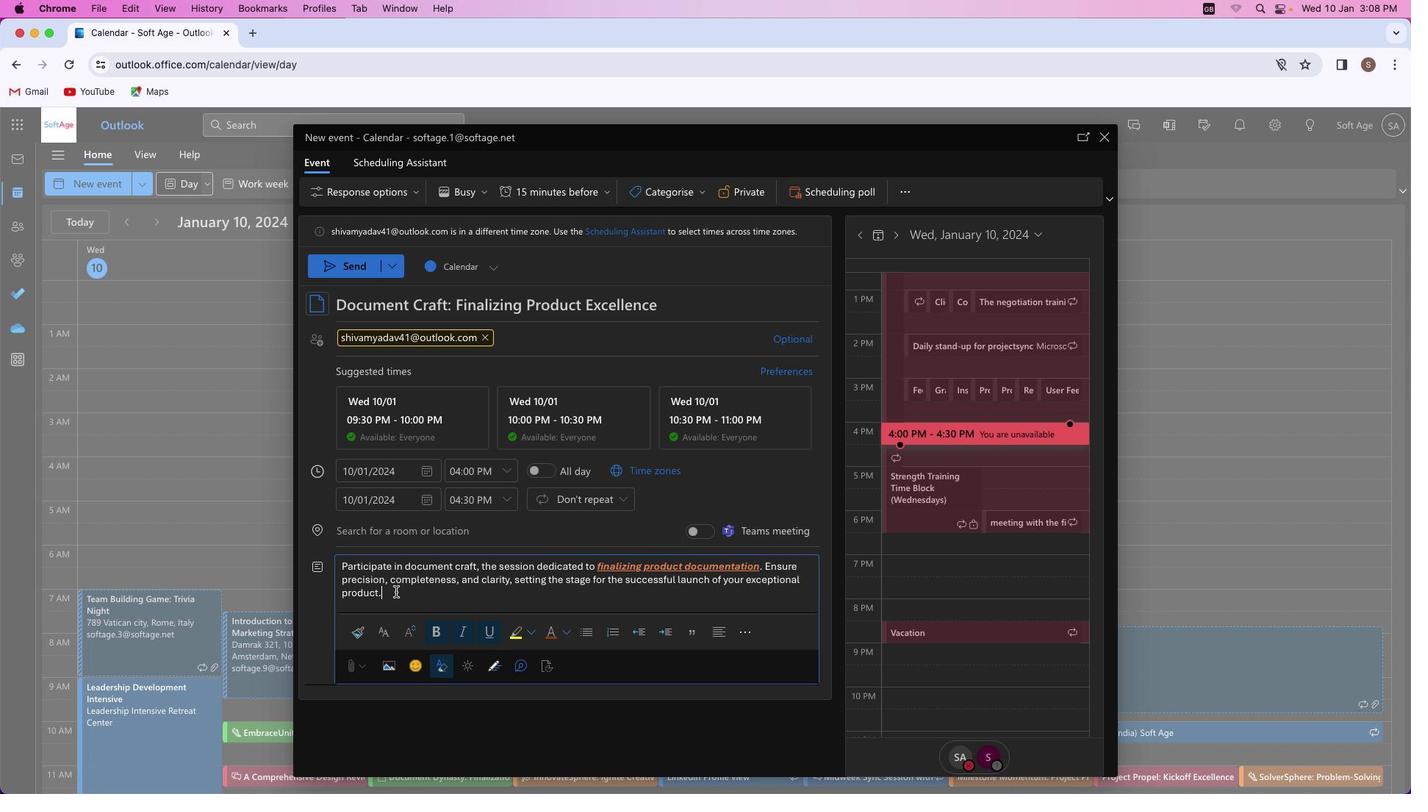 
Action: Mouse pressed left at (405, 591)
Screenshot: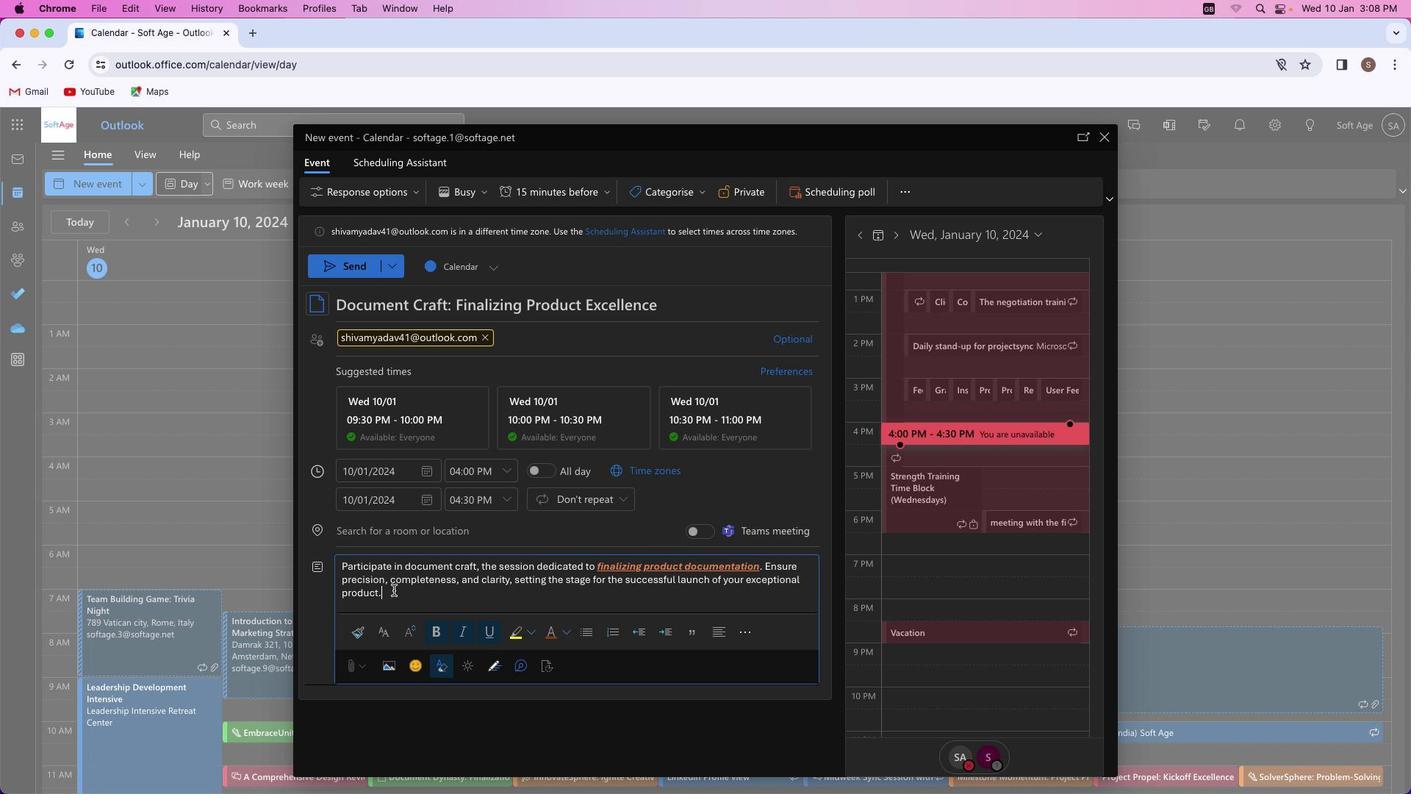 
Action: Mouse moved to (519, 630)
Screenshot: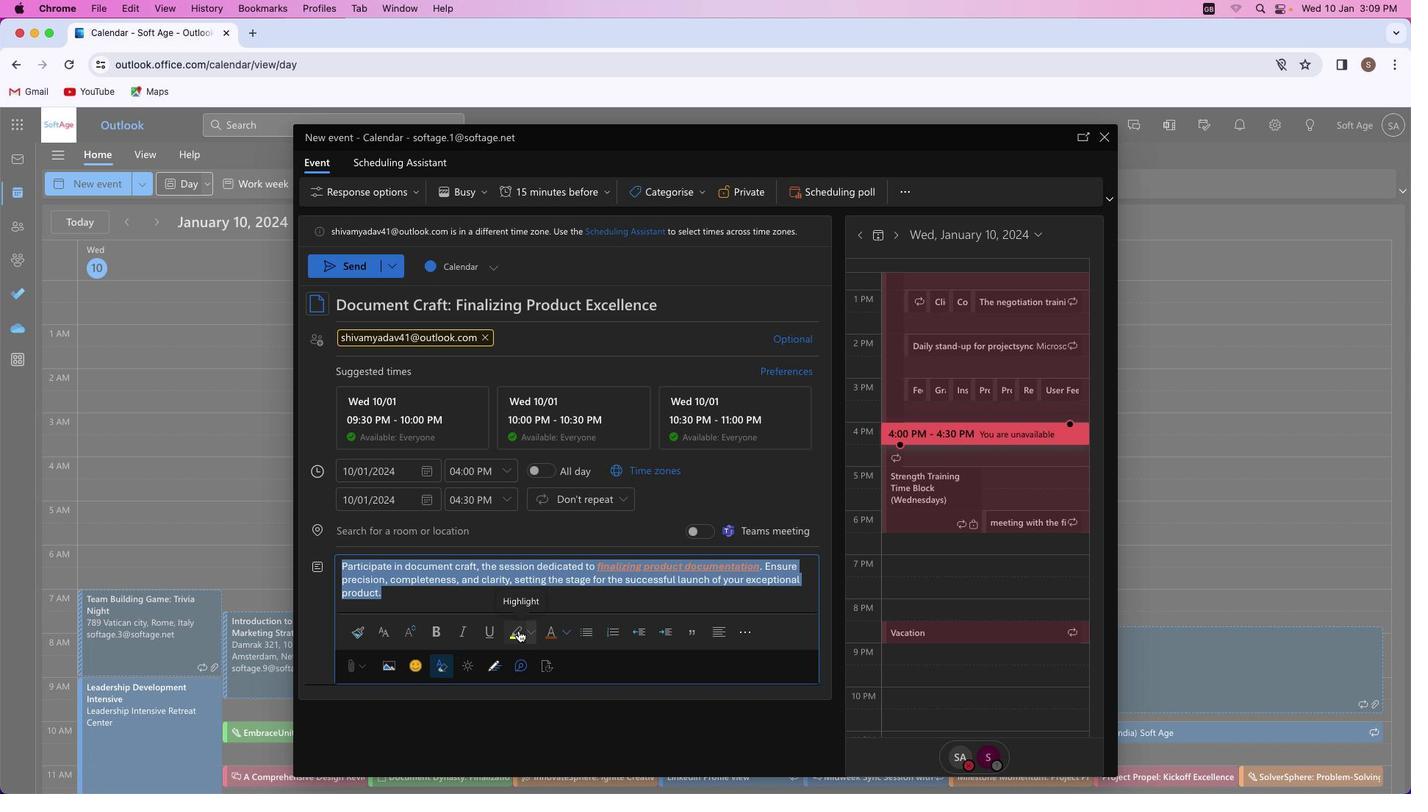 
Action: Mouse pressed left at (519, 630)
Screenshot: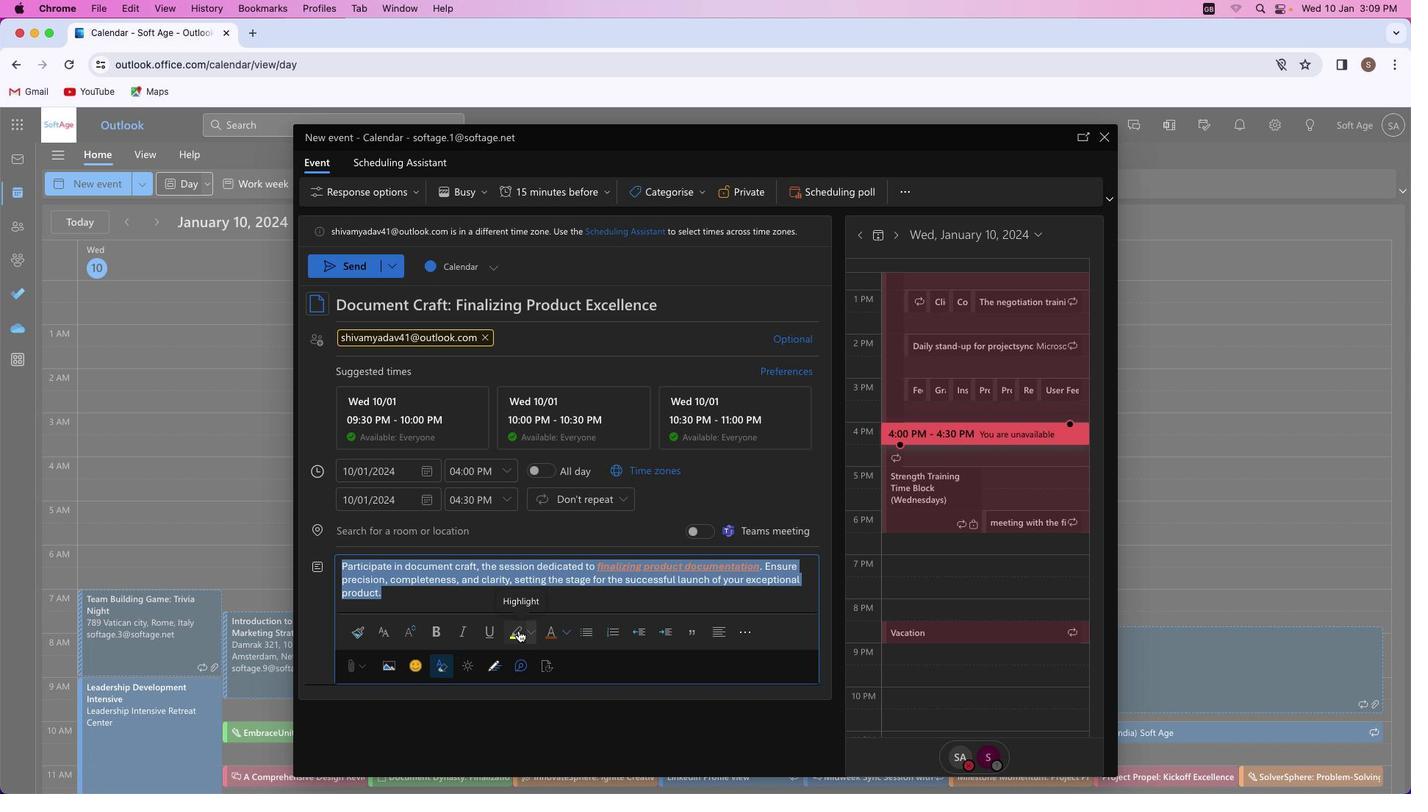 
Action: Mouse moved to (413, 625)
Screenshot: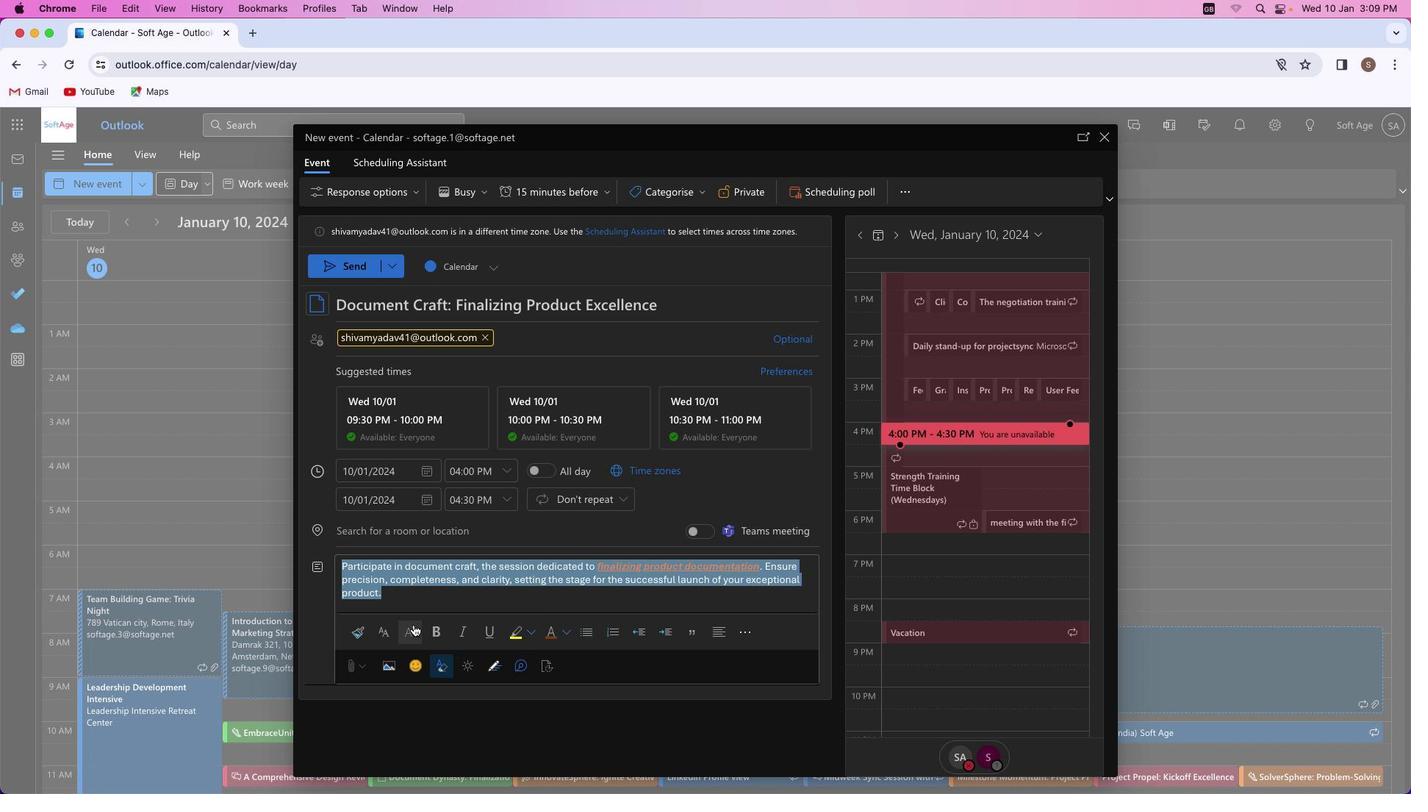 
Action: Mouse pressed left at (413, 625)
Screenshot: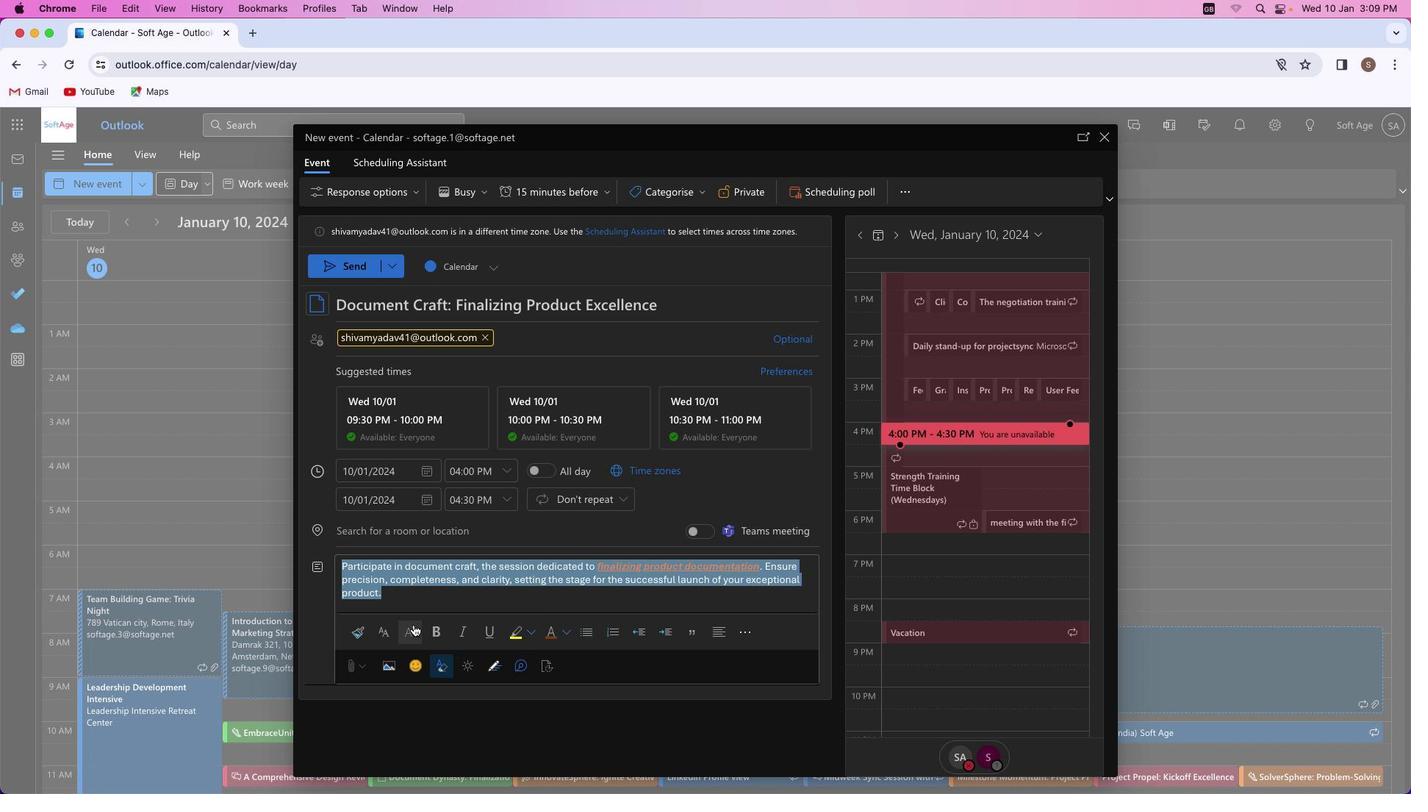 
Action: Mouse moved to (427, 402)
Screenshot: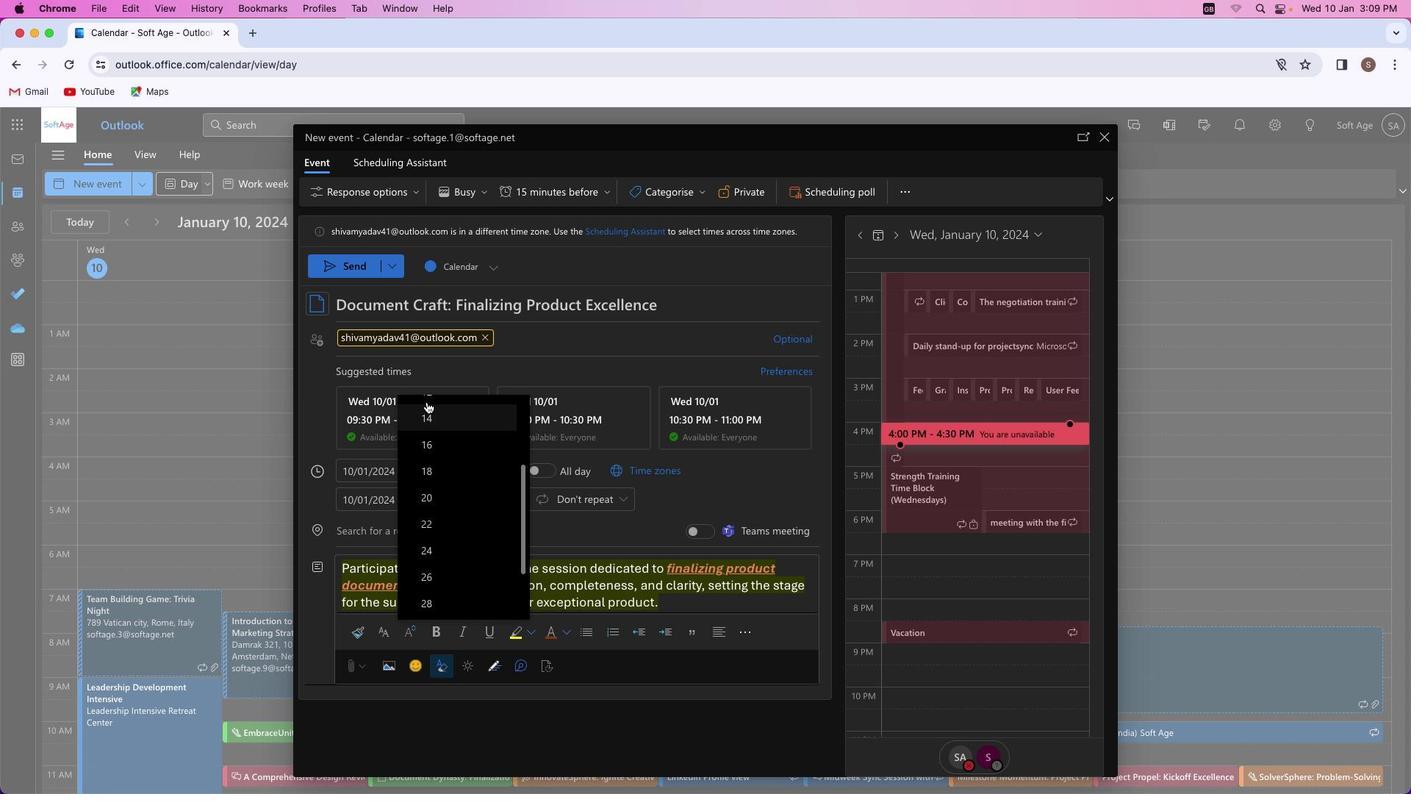 
Action: Mouse scrolled (427, 402) with delta (0, 0)
Screenshot: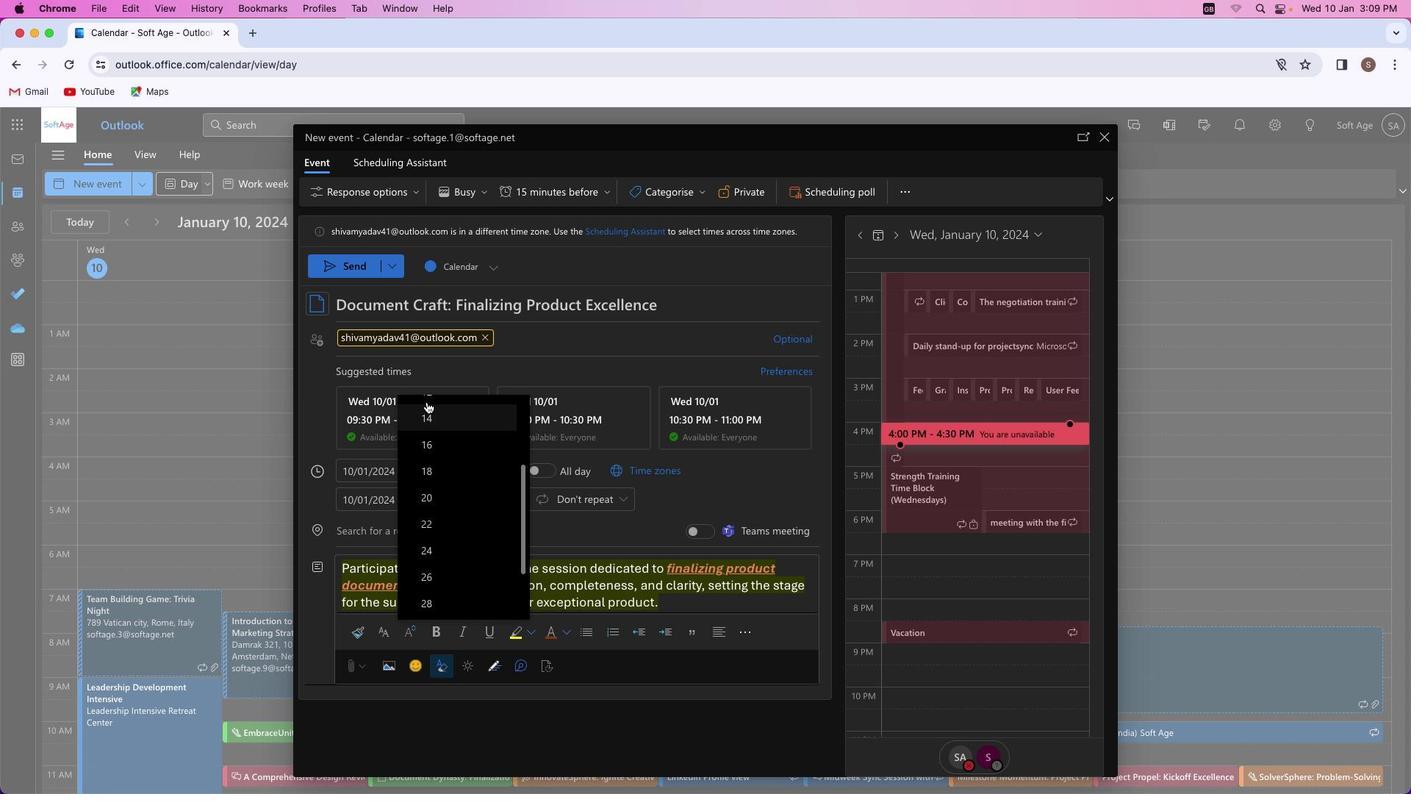 
Action: Mouse moved to (427, 401)
Screenshot: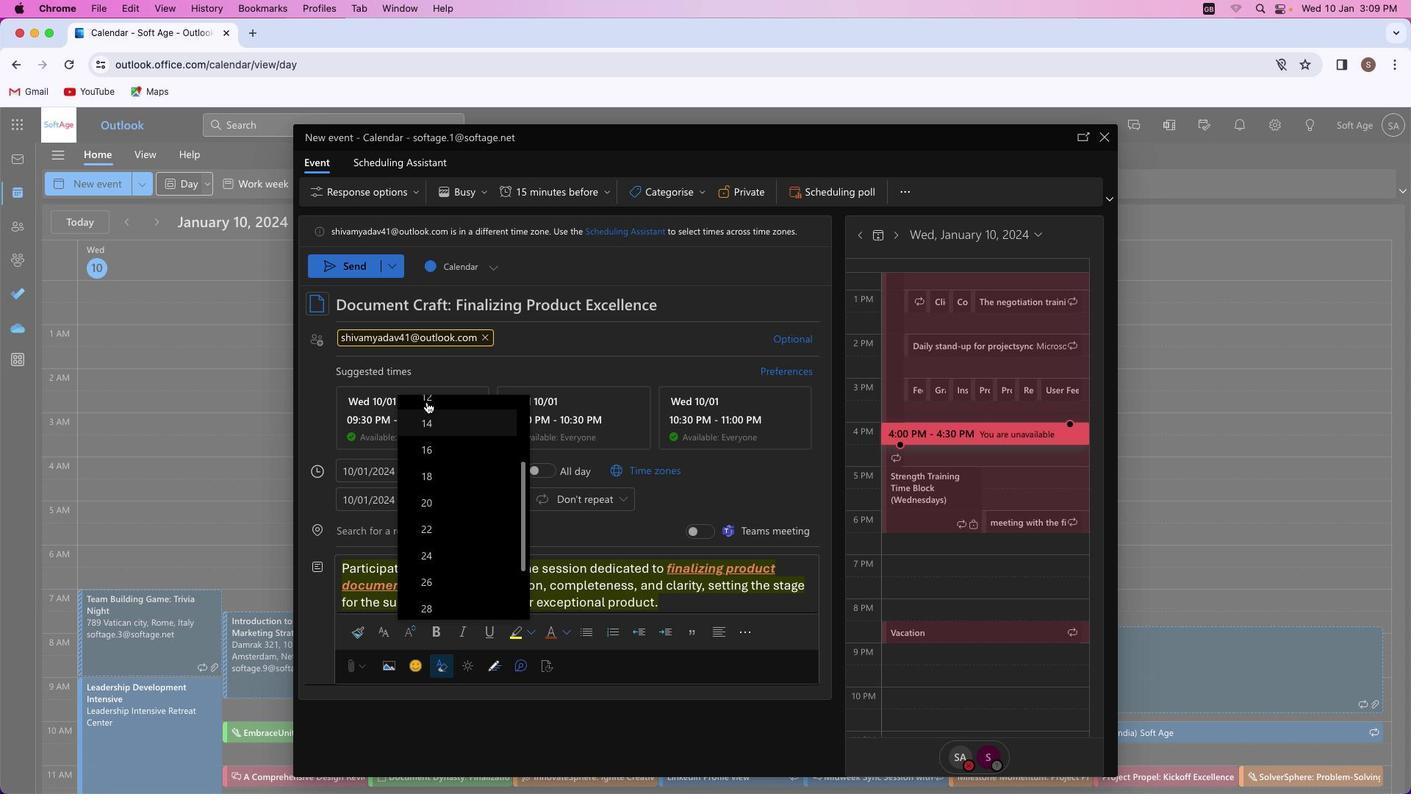 
Action: Mouse scrolled (427, 401) with delta (0, 0)
Screenshot: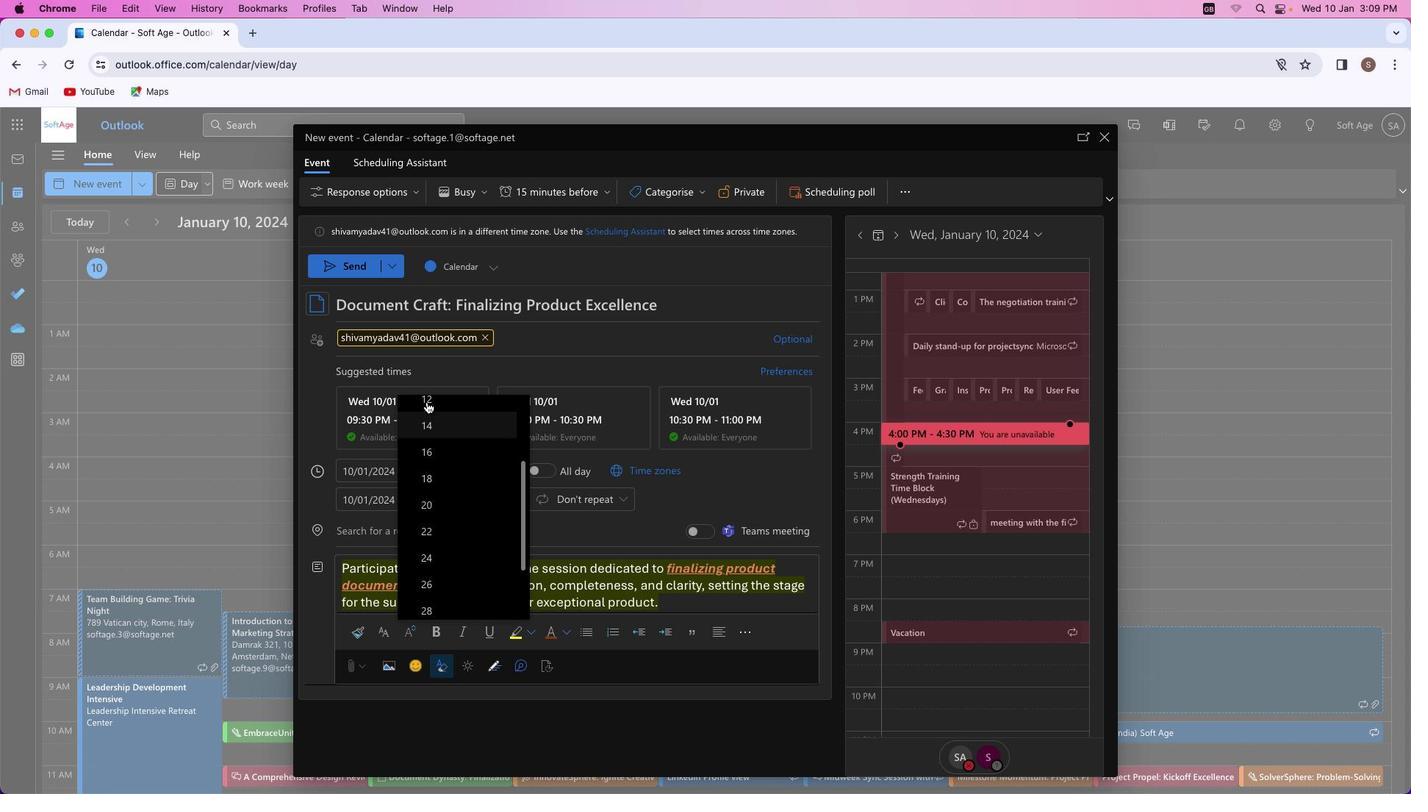 
Action: Mouse moved to (427, 410)
Screenshot: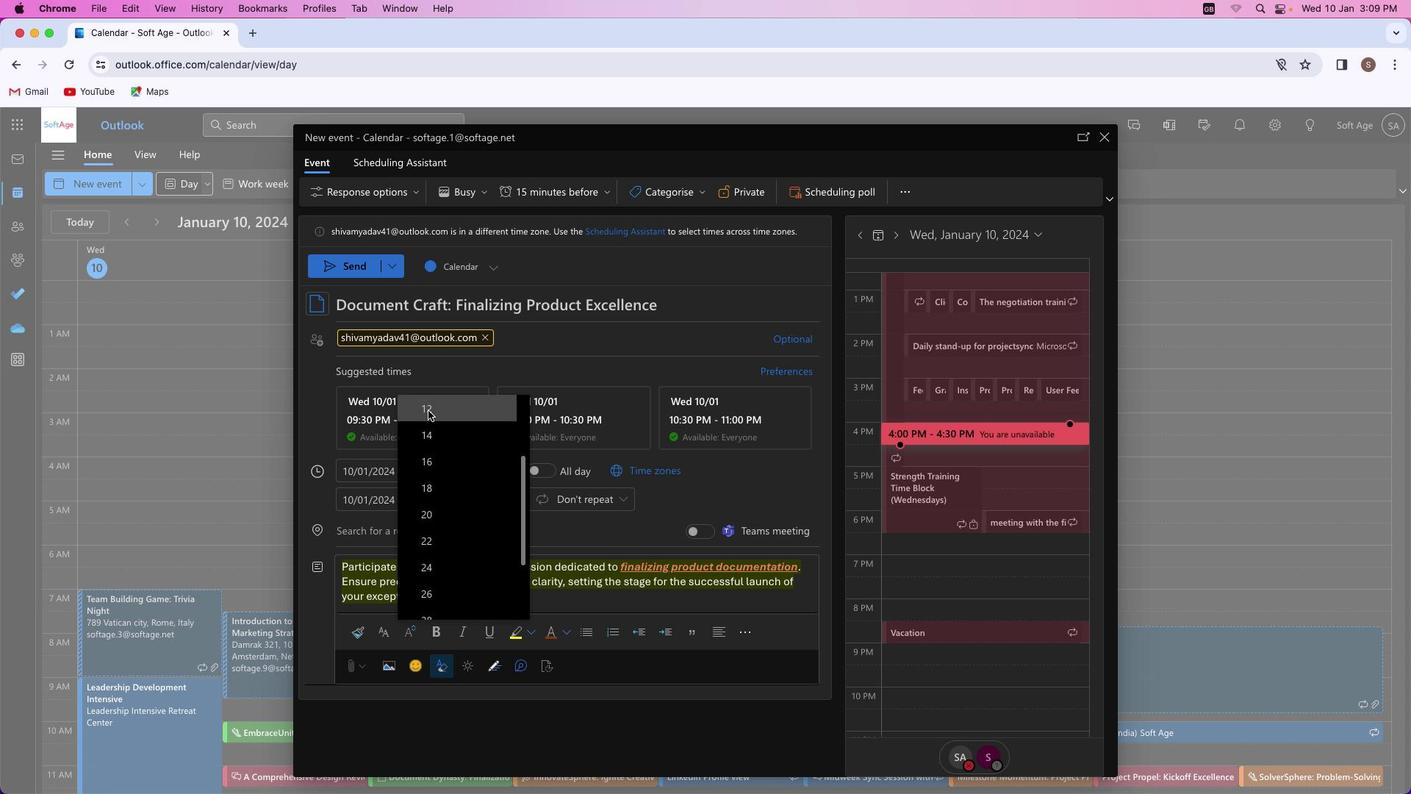 
Action: Mouse pressed left at (427, 410)
Screenshot: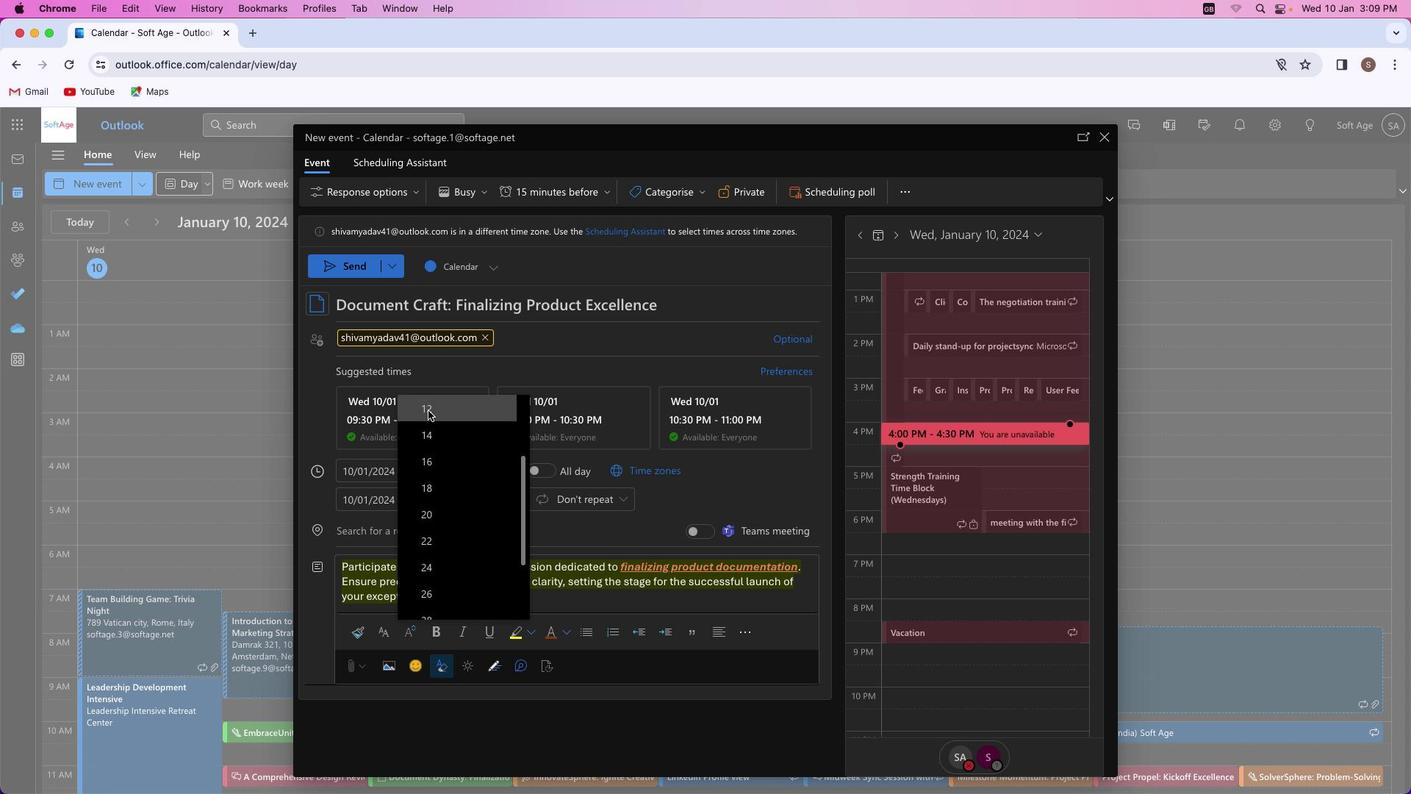 
Action: Mouse moved to (519, 591)
Screenshot: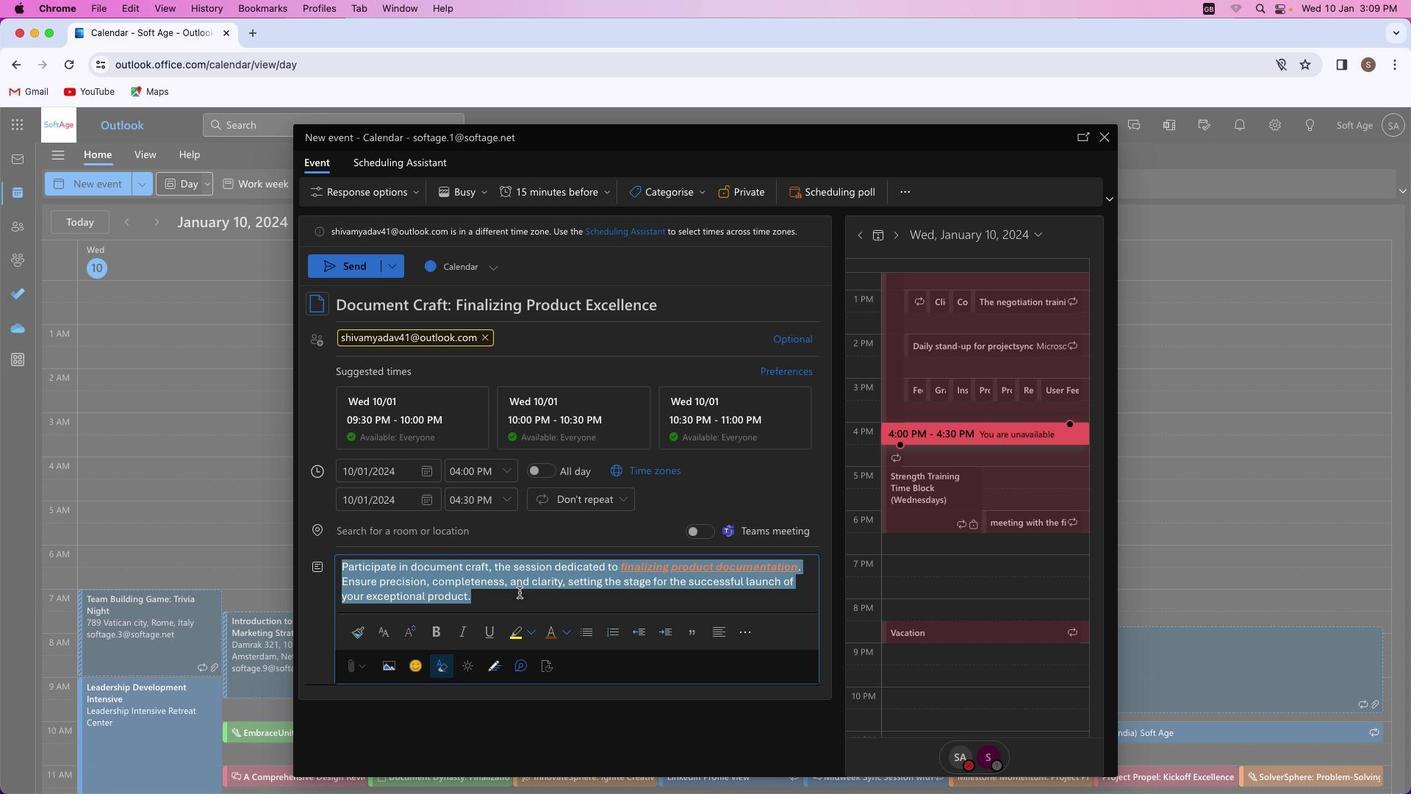
Action: Mouse pressed left at (519, 591)
Screenshot: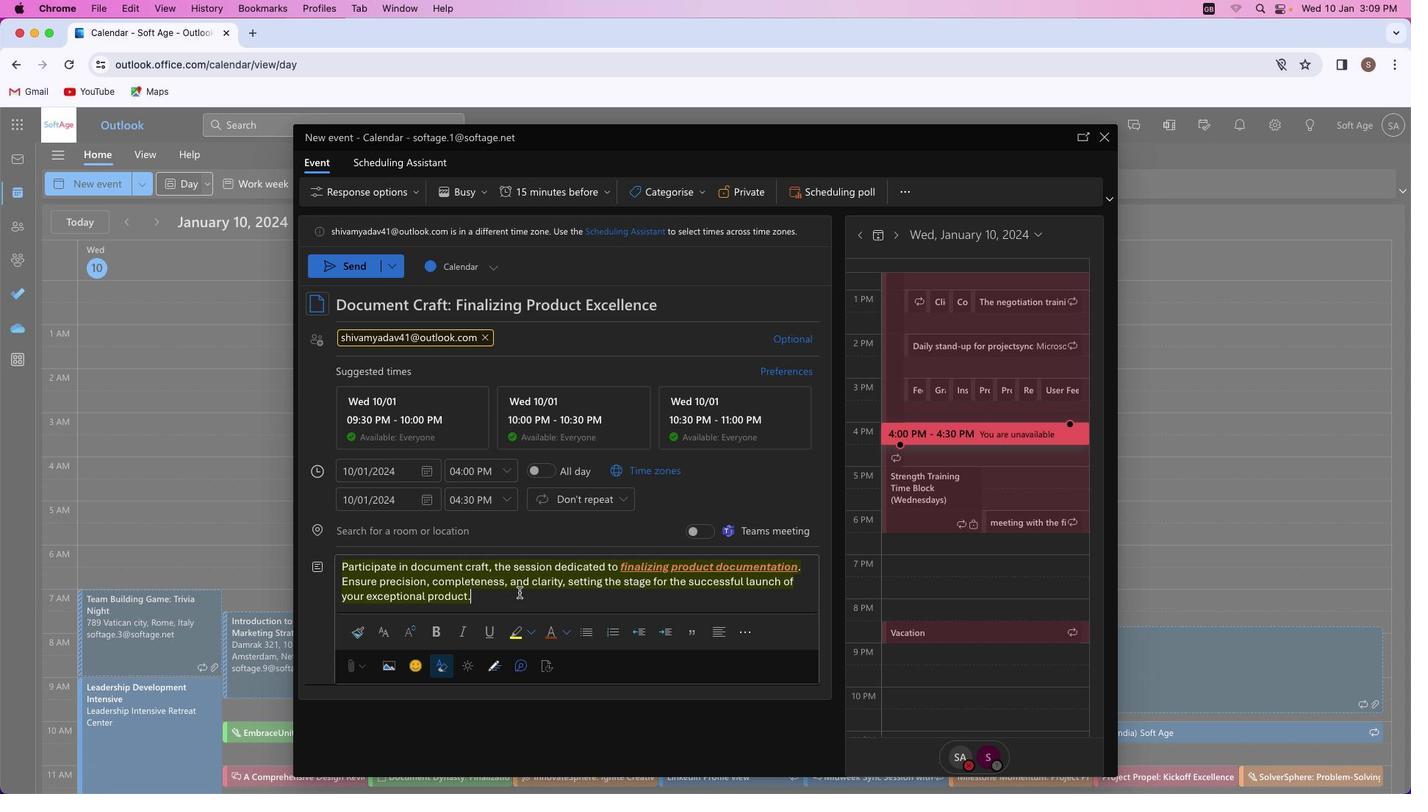 
Action: Mouse moved to (441, 534)
Screenshot: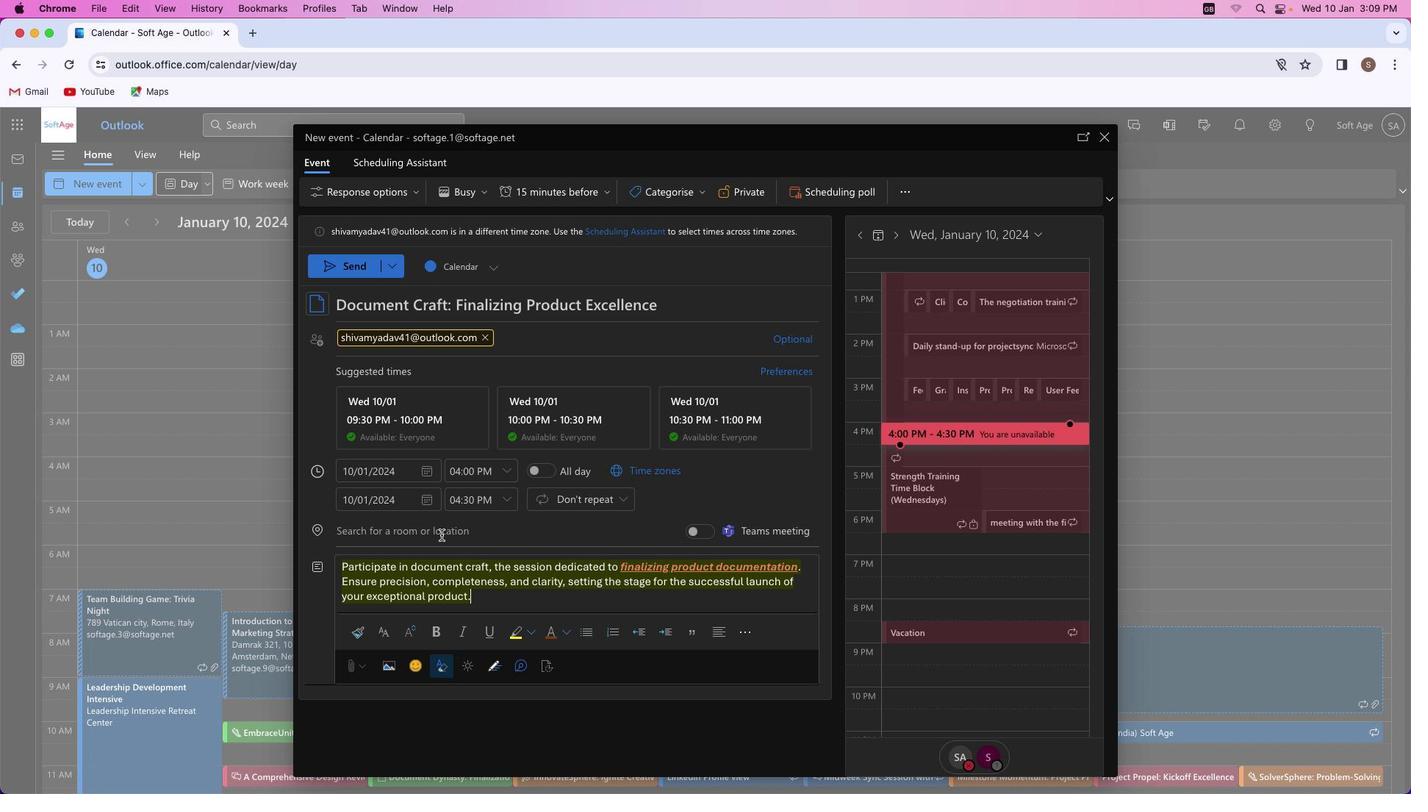 
Action: Mouse pressed left at (441, 534)
Screenshot: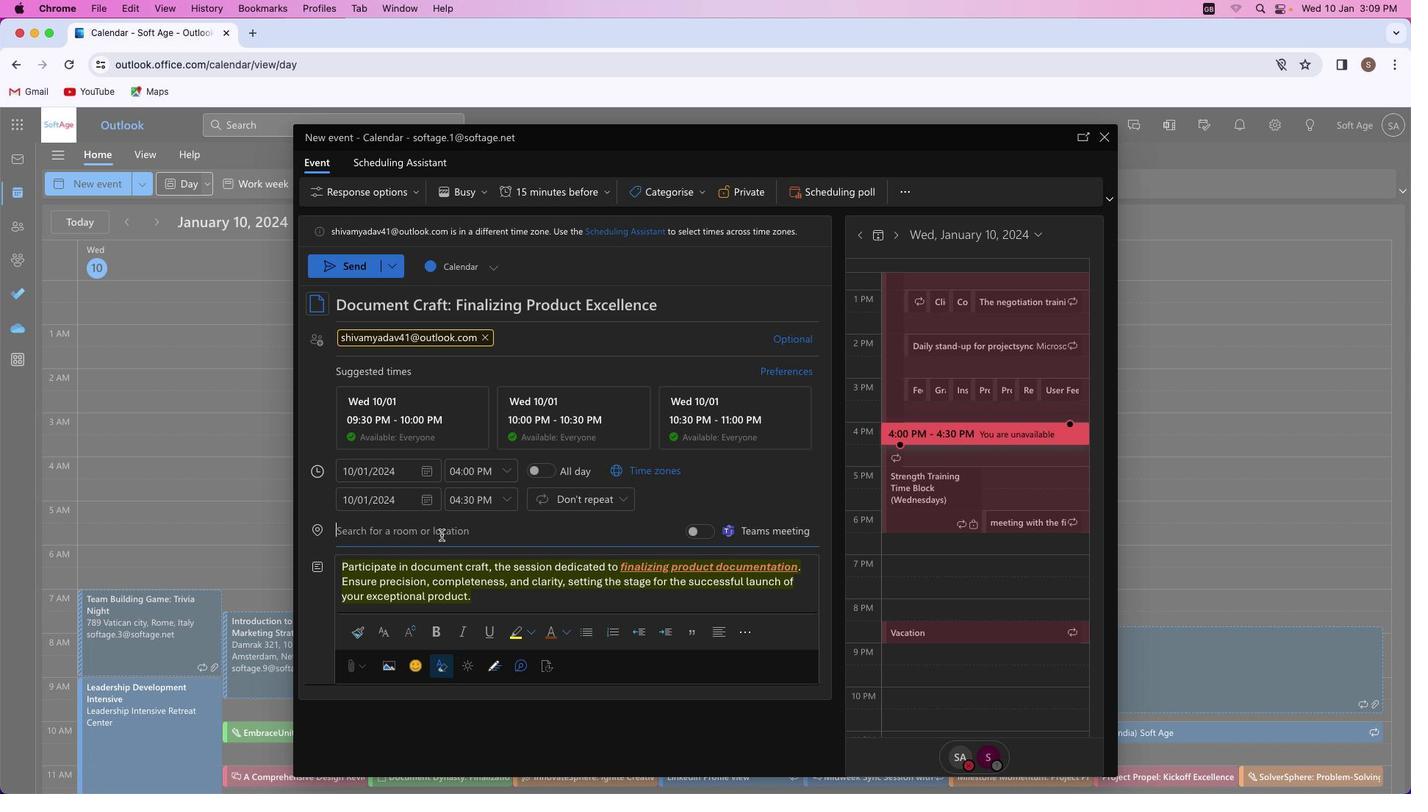 
Action: Key pressed Key.shift_r'P''r''o''d''u''c''t'Key.spaceKey.shift'C'
Screenshot: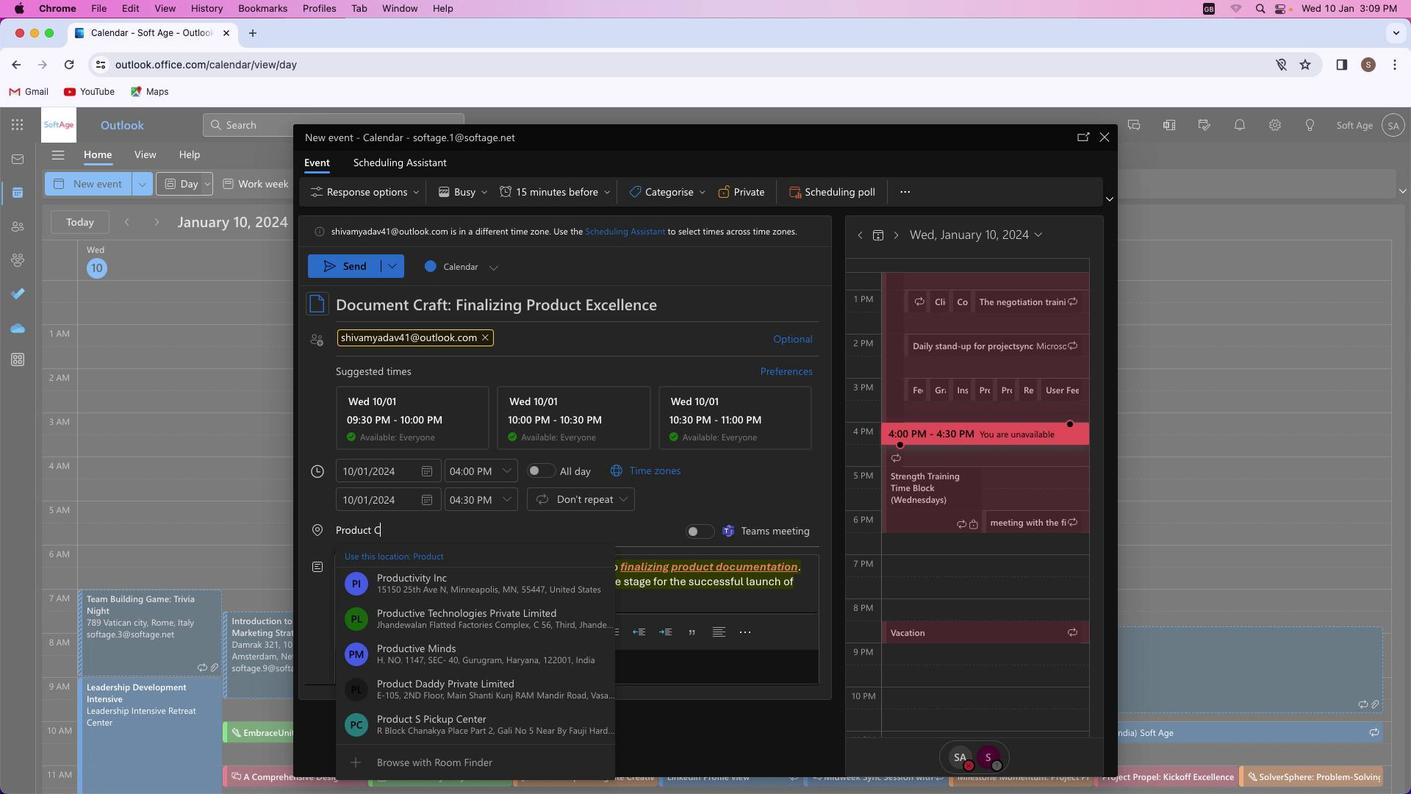 
Action: Mouse moved to (447, 602)
Screenshot: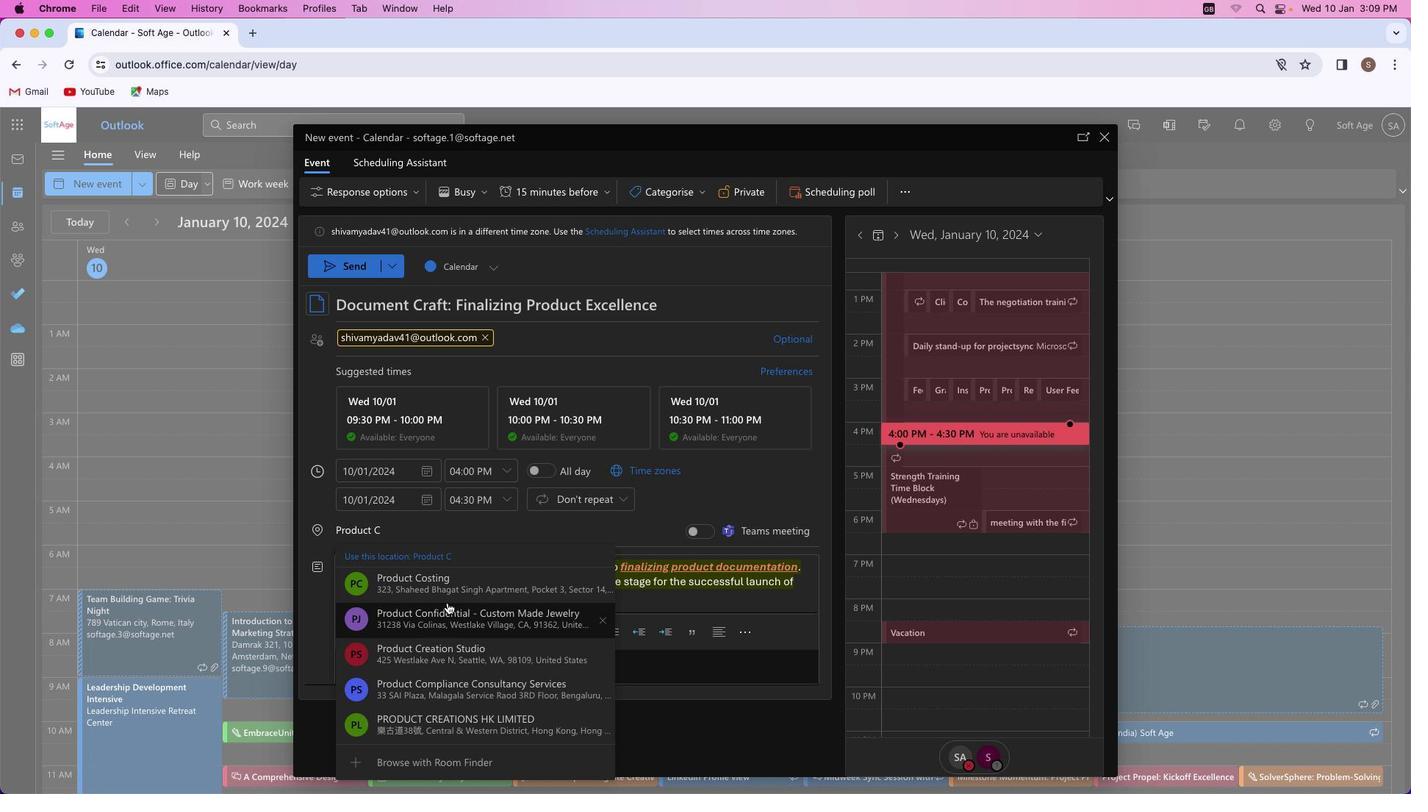 
Action: Key pressed 'e'
Screenshot: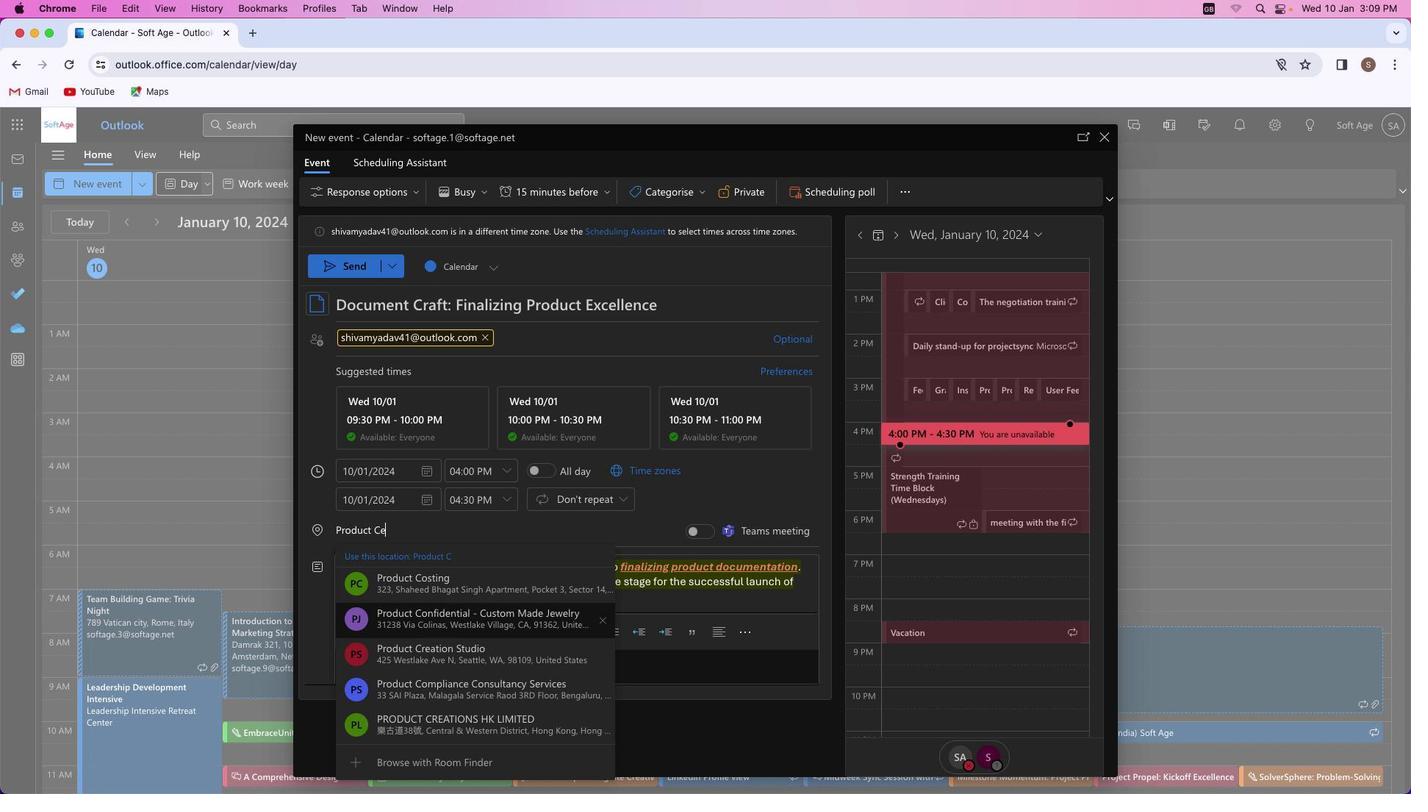 
Action: Mouse moved to (448, 591)
Screenshot: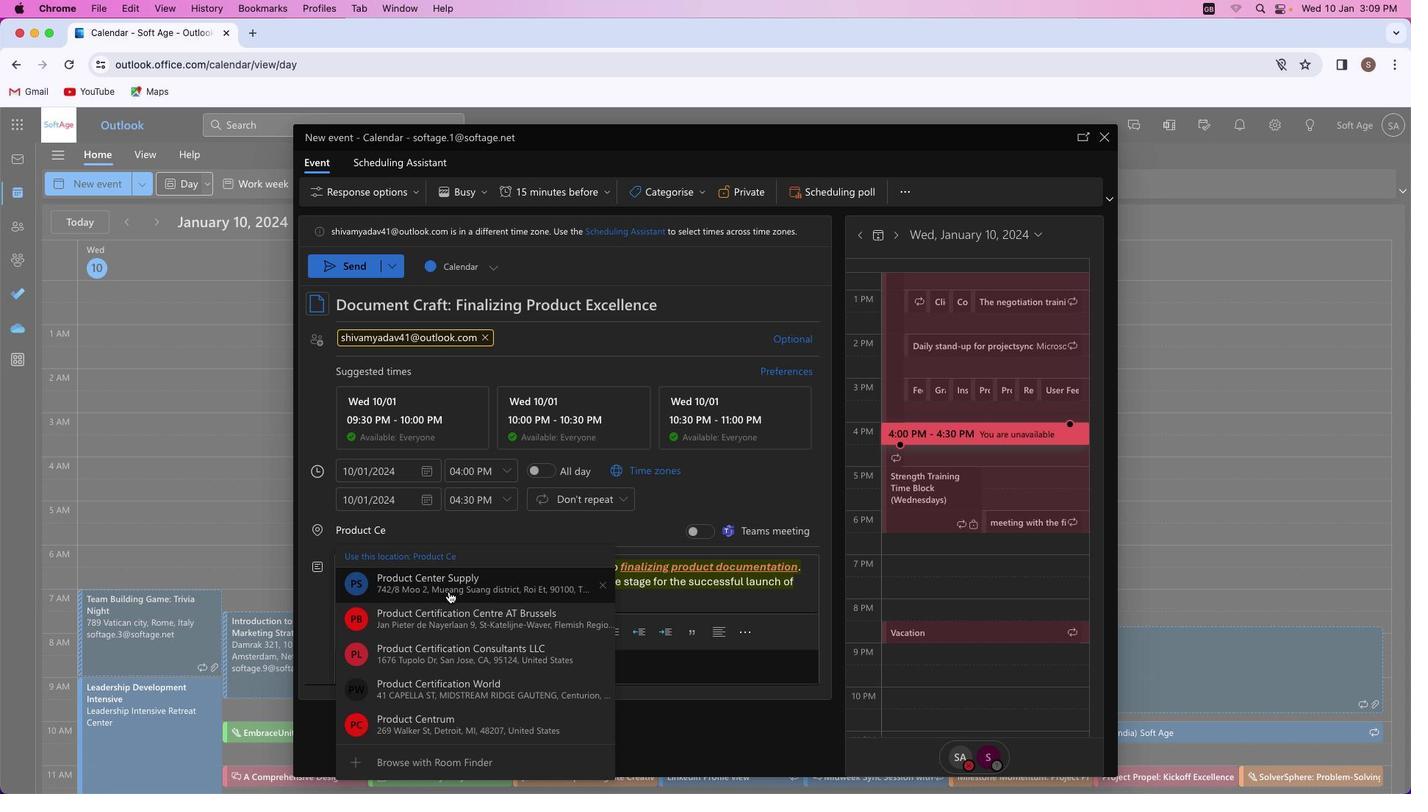 
Action: Mouse pressed left at (448, 591)
Screenshot: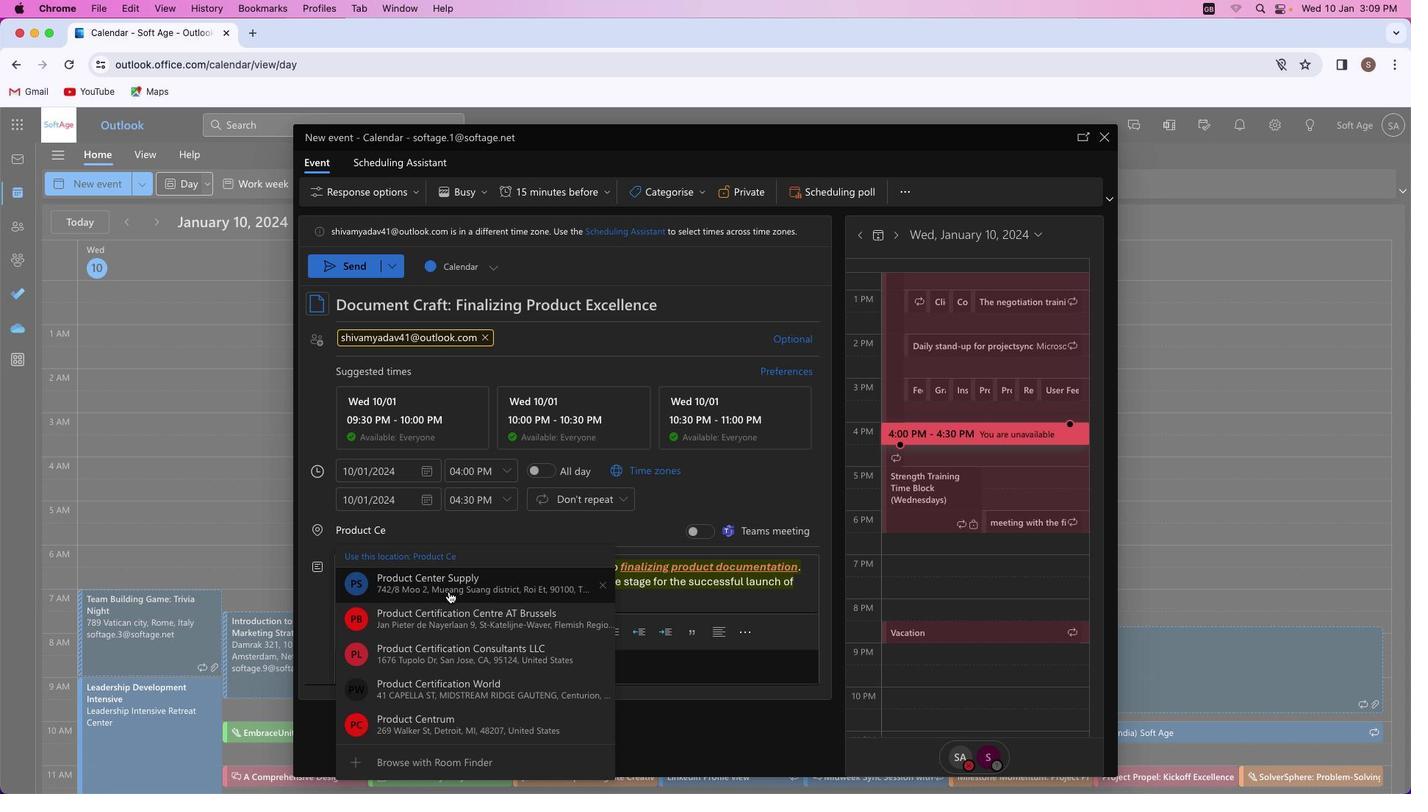 
Action: Mouse moved to (696, 191)
Screenshot: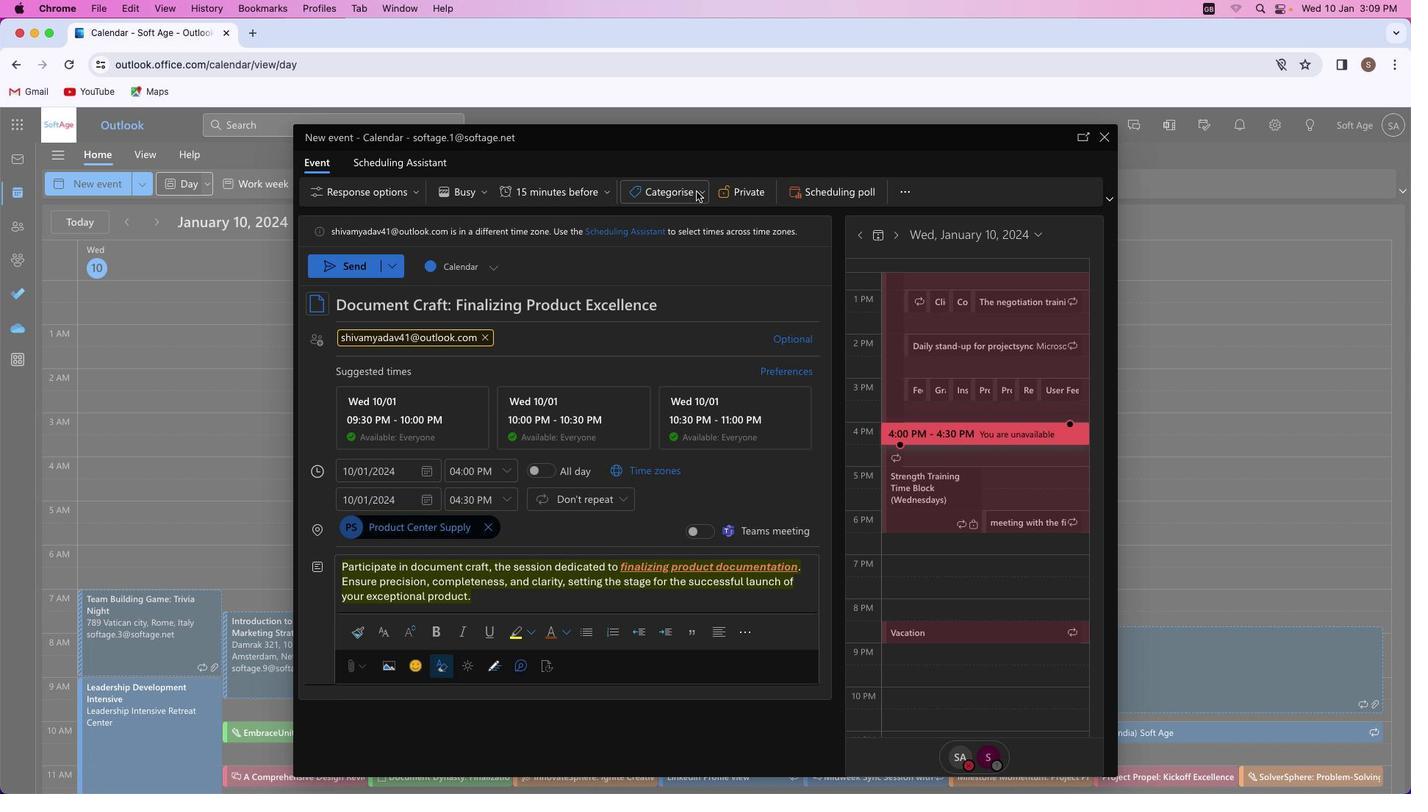 
Action: Mouse pressed left at (696, 191)
Screenshot: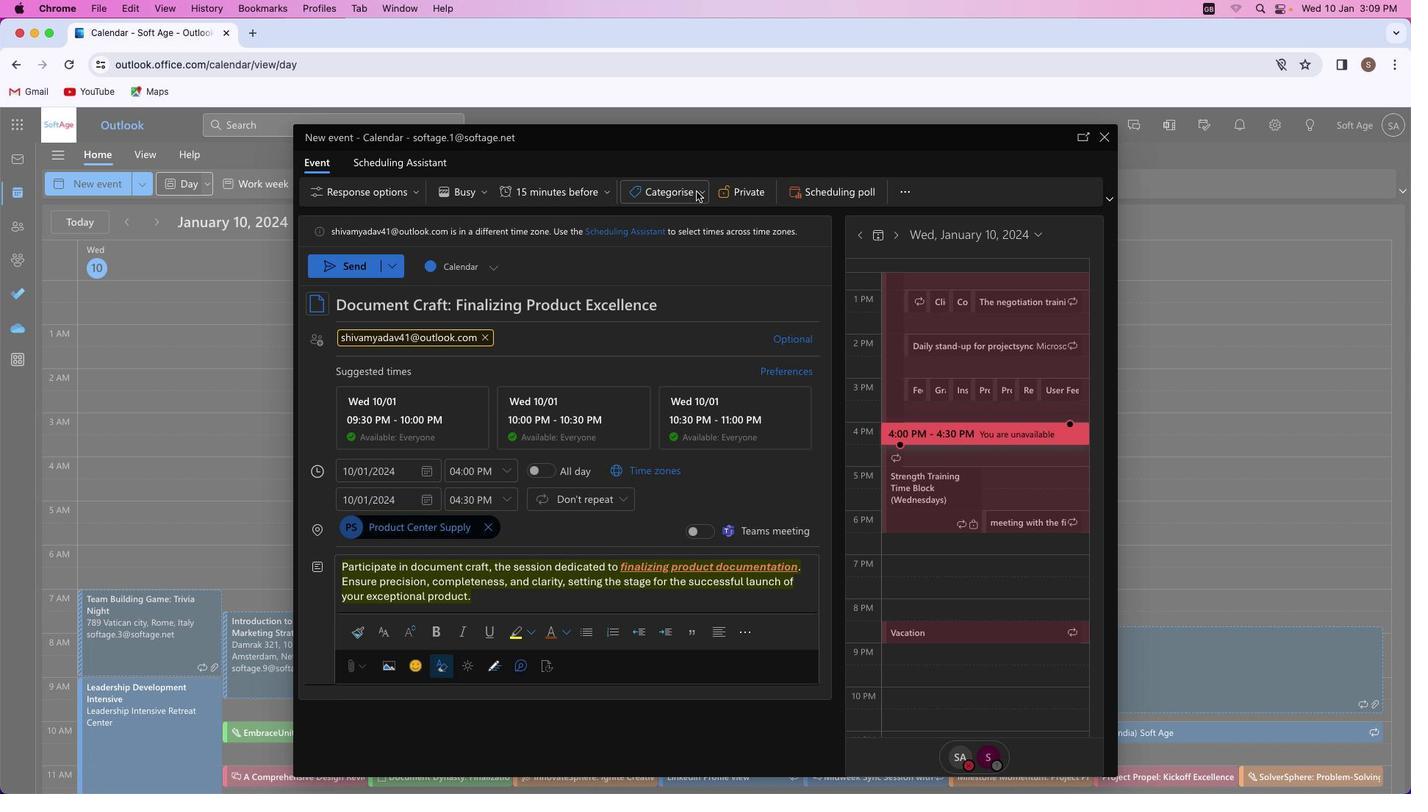 
Action: Mouse moved to (695, 341)
Screenshot: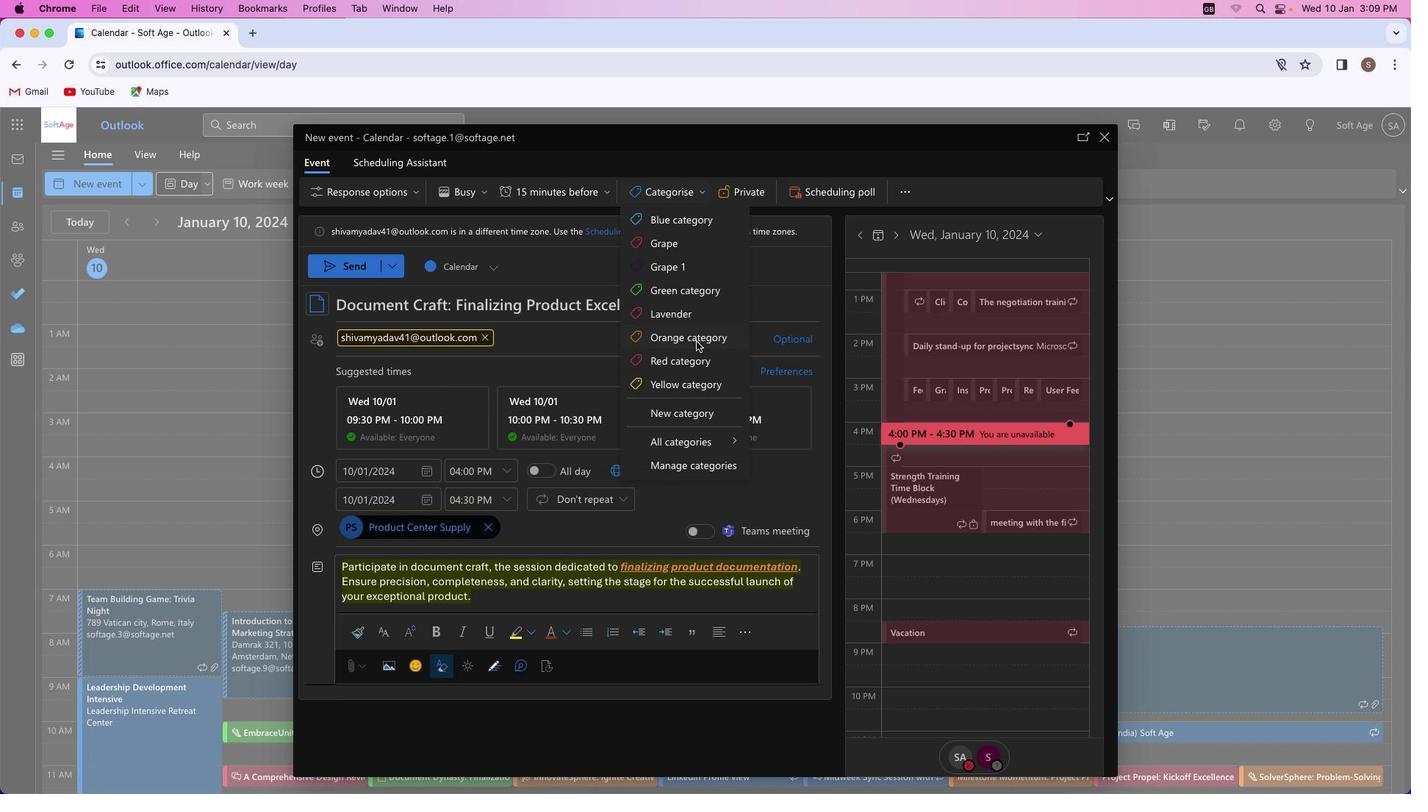 
Action: Mouse pressed left at (695, 341)
Screenshot: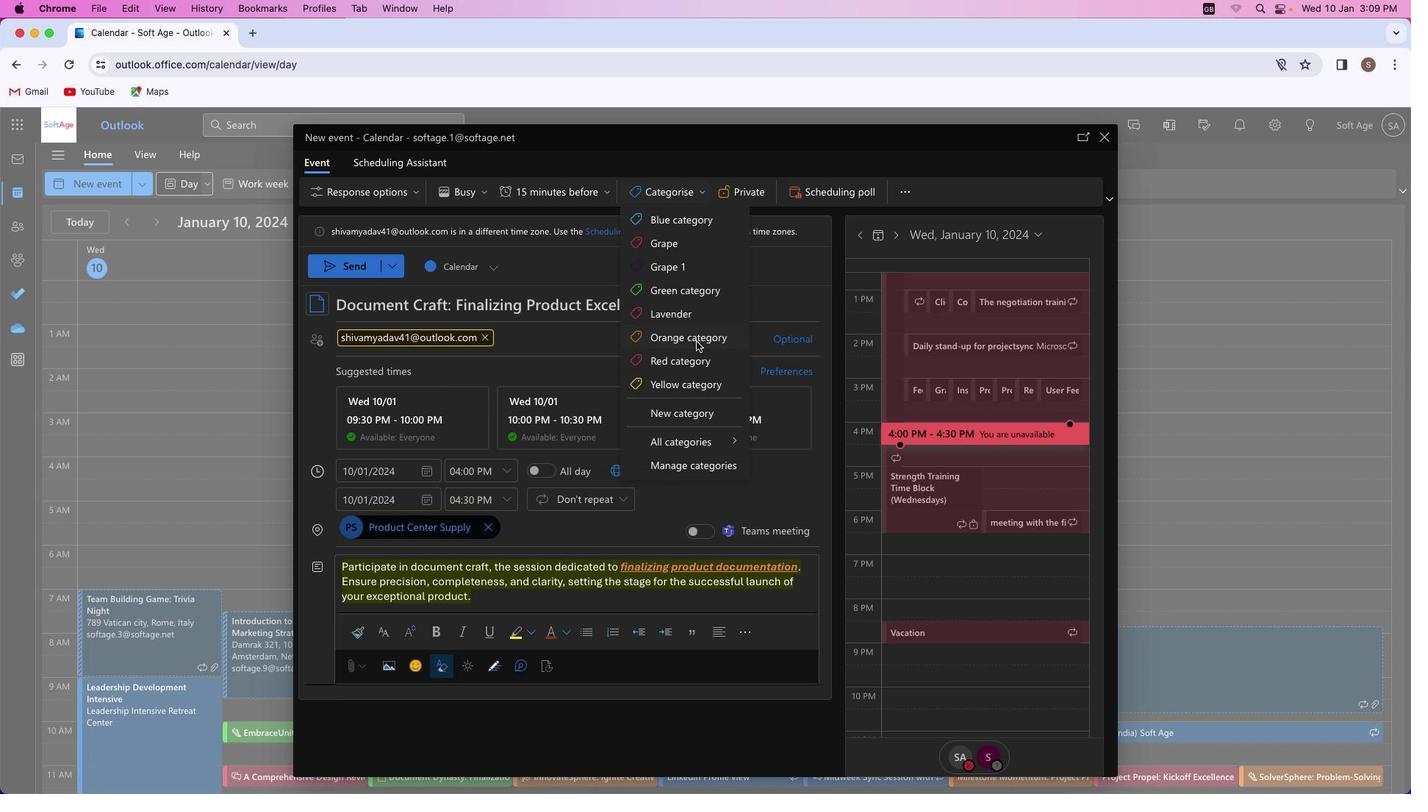 
Action: Mouse moved to (351, 265)
Screenshot: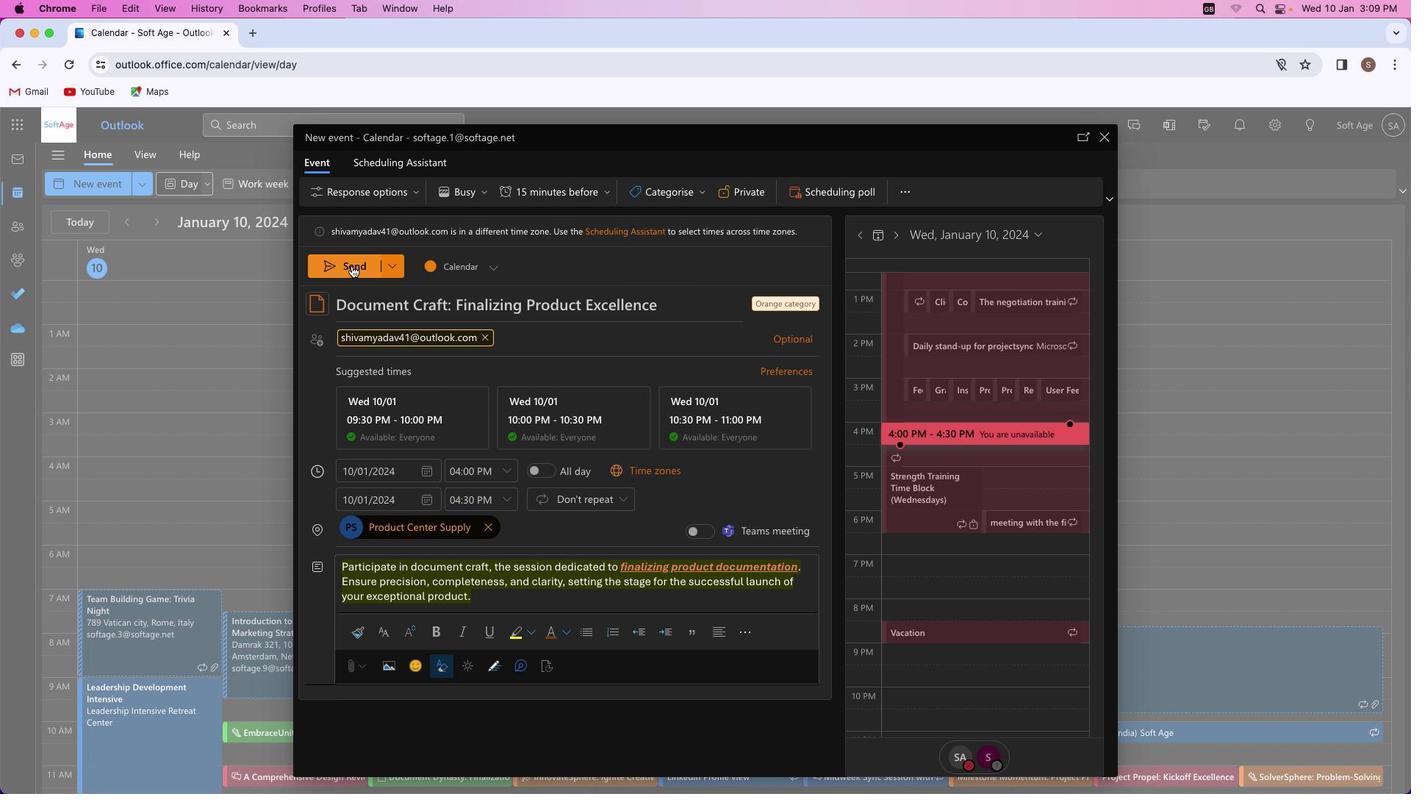 
Action: Mouse pressed left at (351, 265)
Screenshot: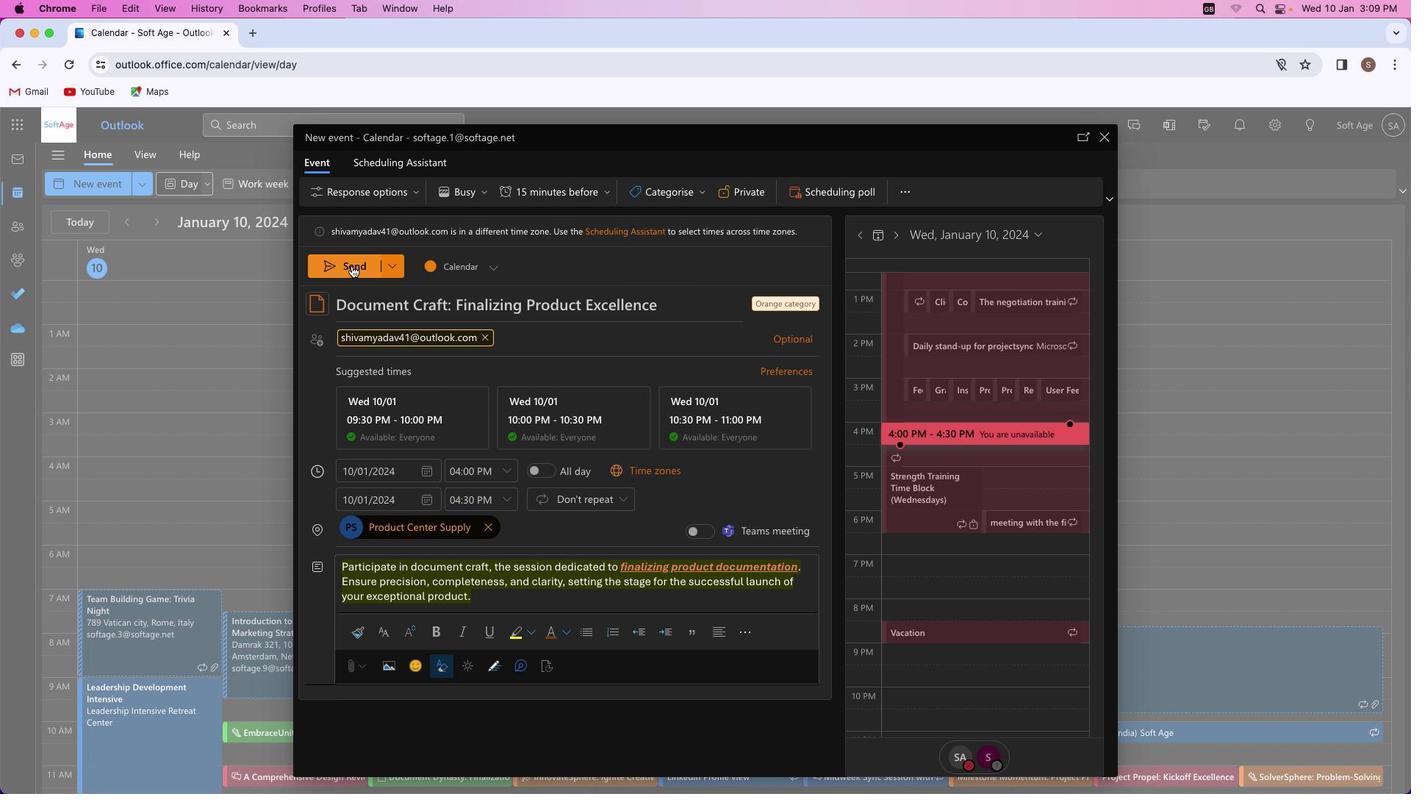 
Action: Mouse moved to (716, 473)
Screenshot: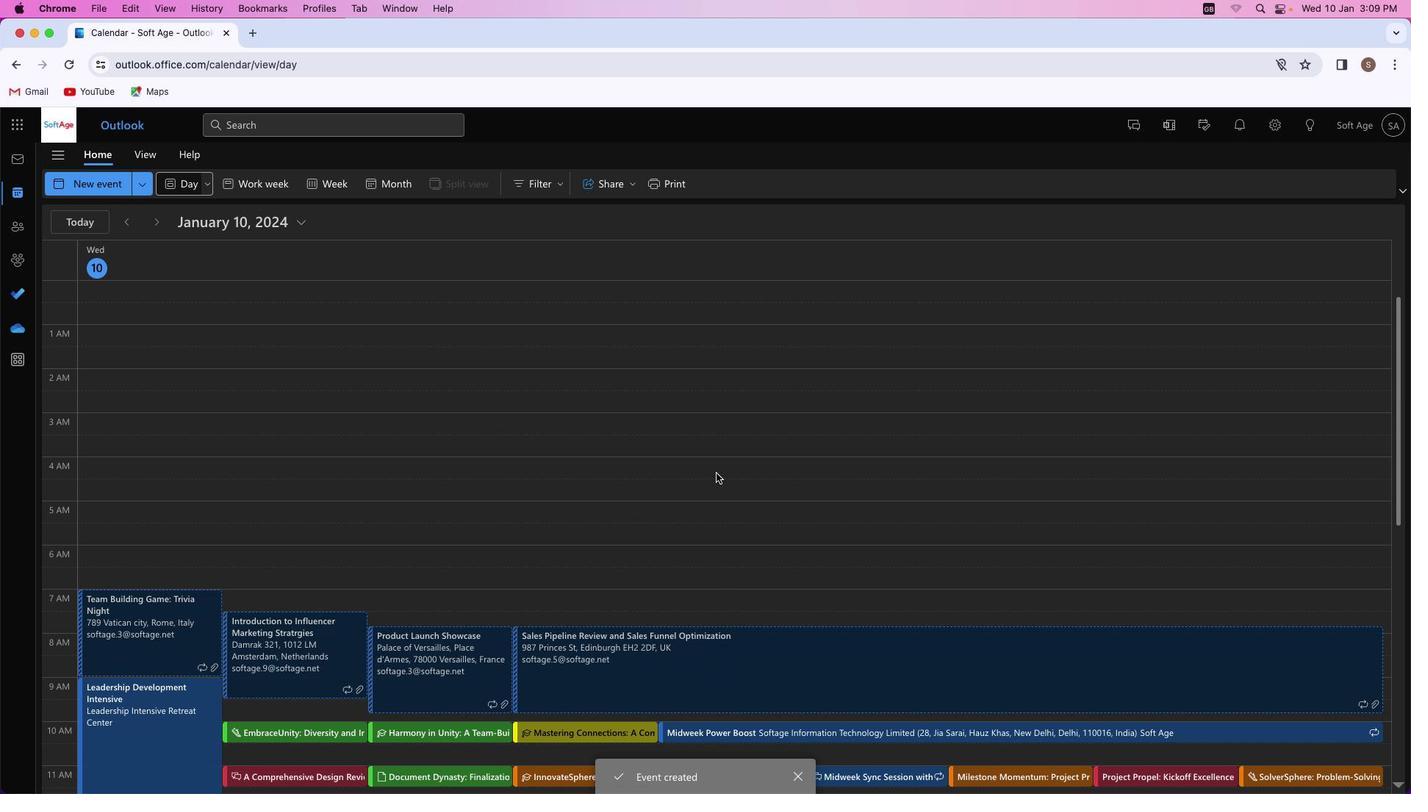 
